 Task: Search one way flight ticket for 1 adult, 5 children, 2 infants in seat and 1 infant on lap in first from Fort Smith: Fort Smith Regional Airport to Gillette: Gillette Campbell County Airport on 5-1-2023. Choice of flights is JetBlue. Number of bags: 1 checked bag. Price is upto 55000. Outbound departure time preference is 13:30.
Action: Mouse moved to (190, 173)
Screenshot: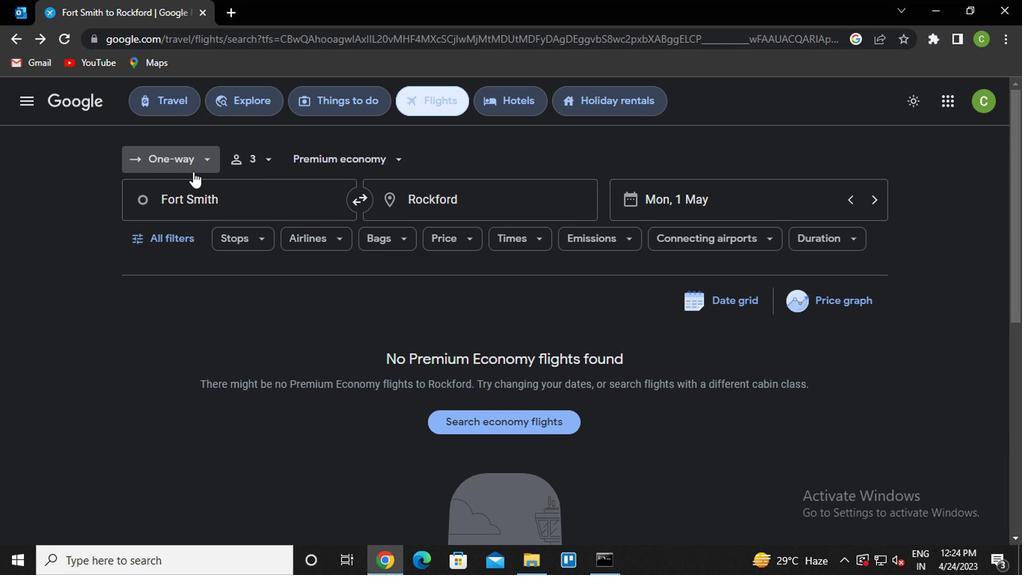 
Action: Mouse pressed left at (190, 173)
Screenshot: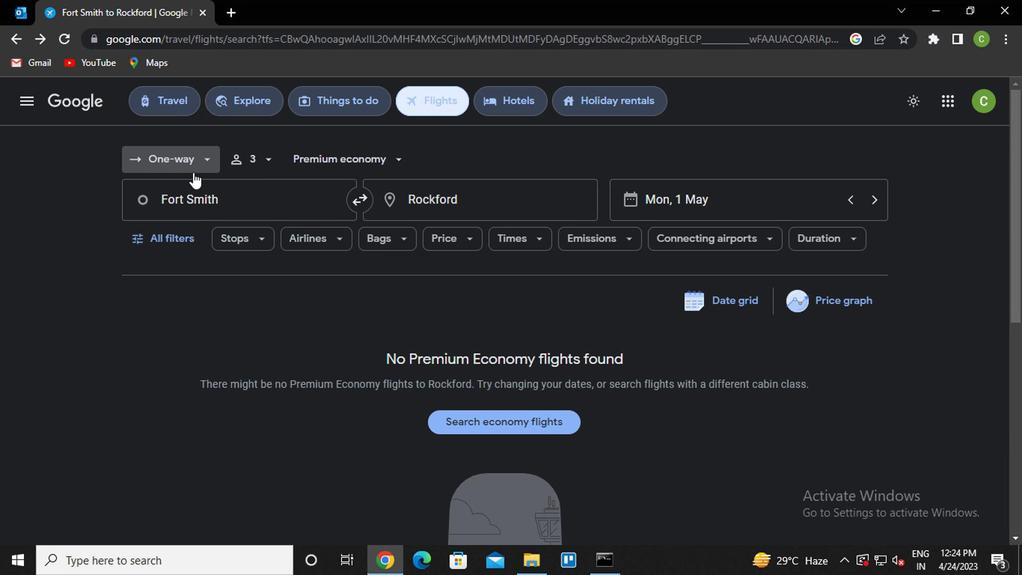 
Action: Mouse moved to (193, 214)
Screenshot: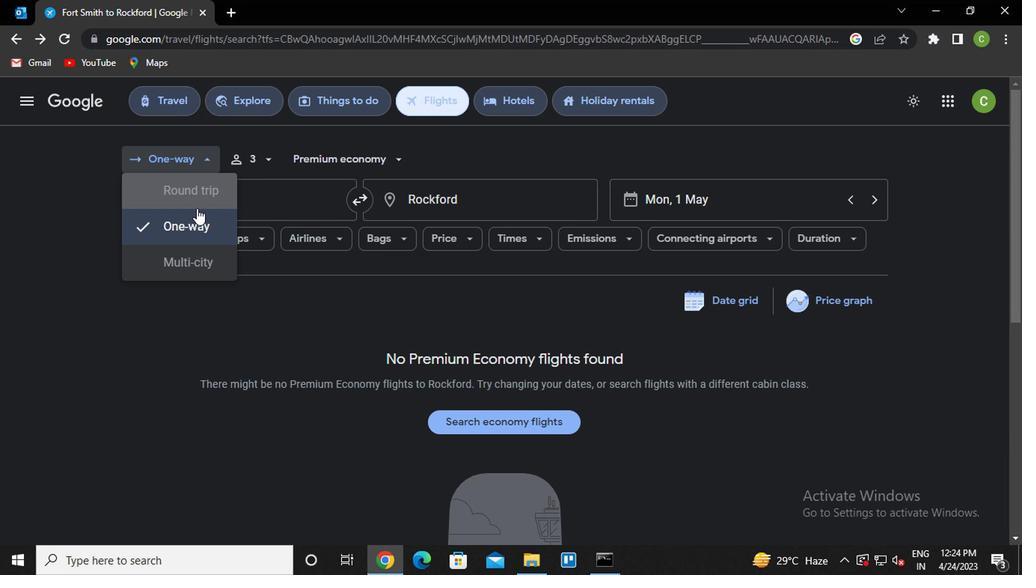 
Action: Mouse pressed left at (193, 214)
Screenshot: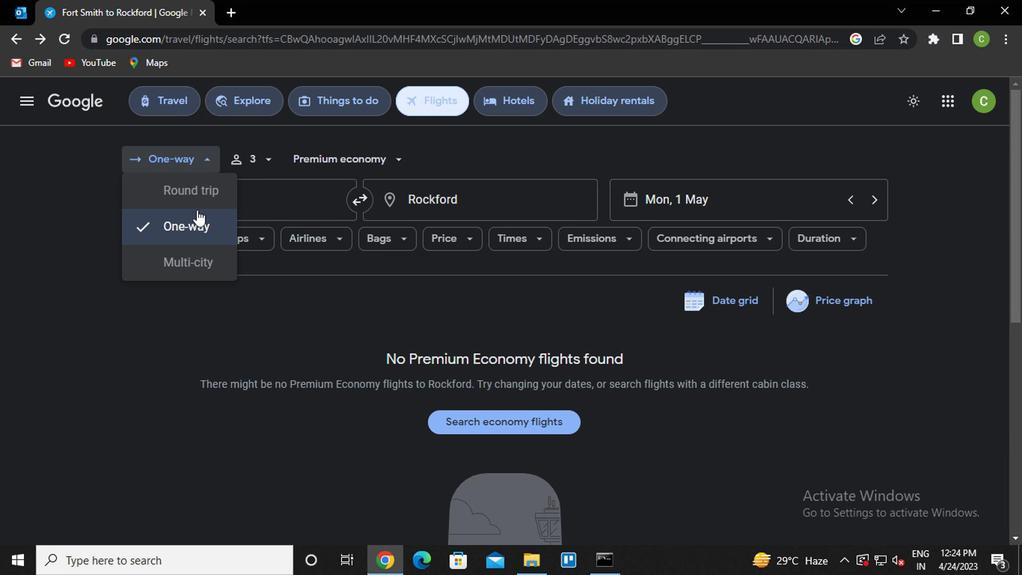 
Action: Mouse moved to (271, 159)
Screenshot: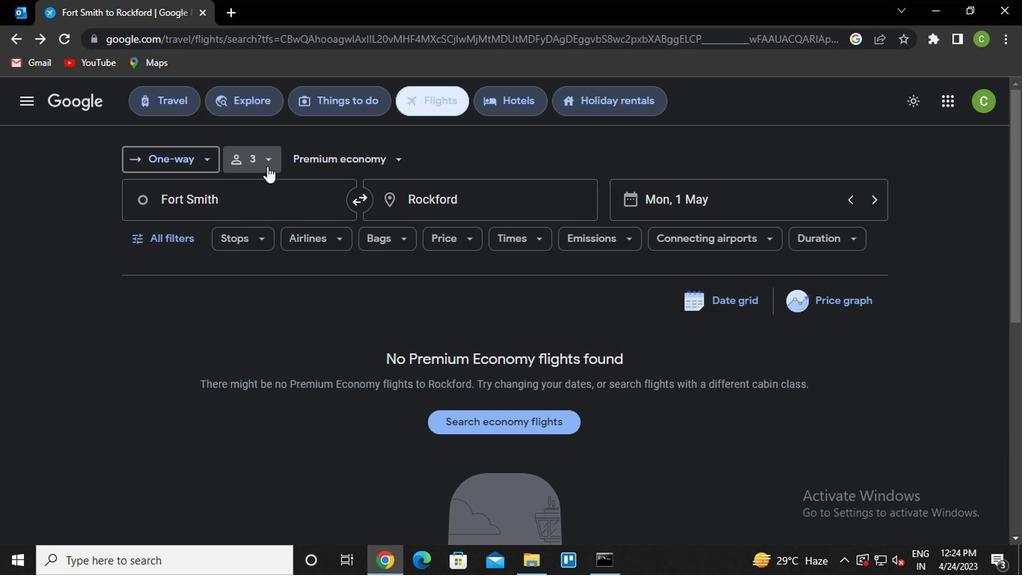 
Action: Mouse pressed left at (271, 159)
Screenshot: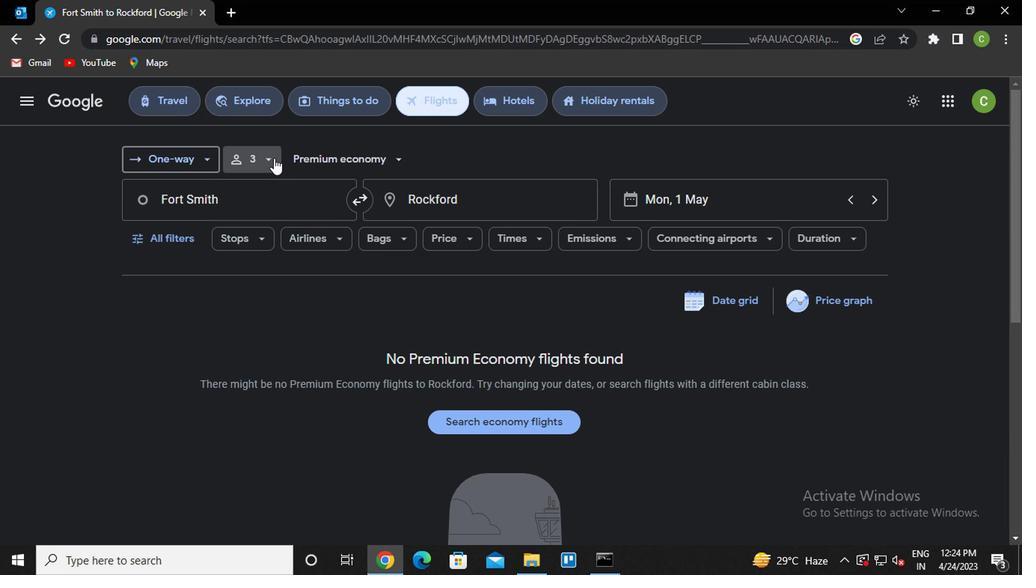 
Action: Mouse moved to (372, 238)
Screenshot: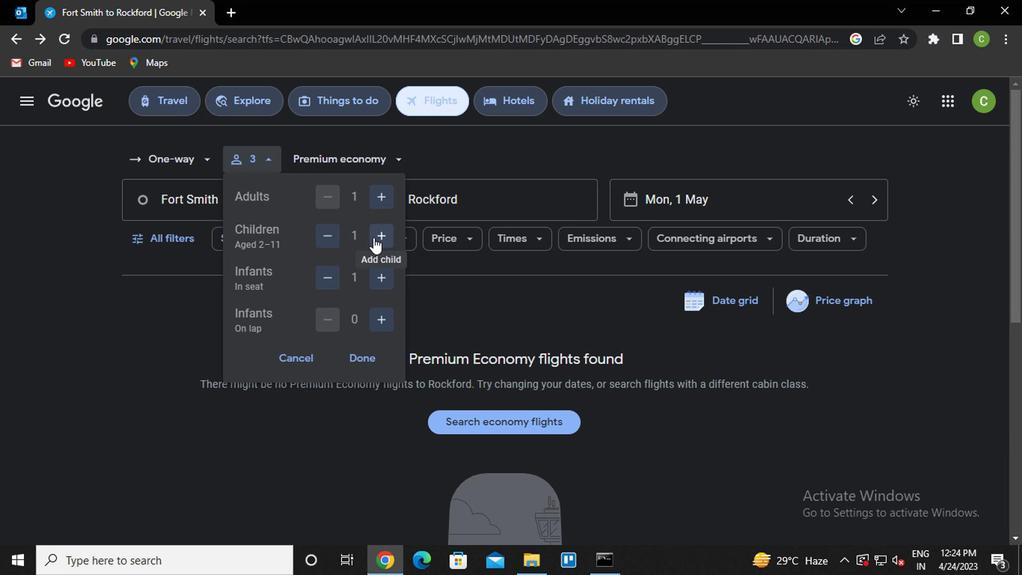 
Action: Mouse pressed left at (372, 238)
Screenshot: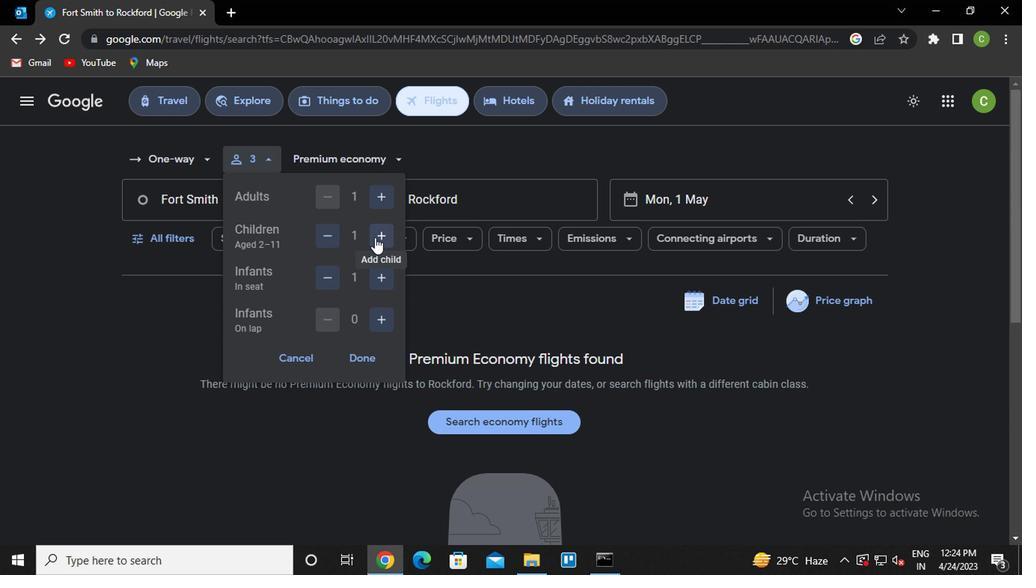 
Action: Mouse pressed left at (372, 238)
Screenshot: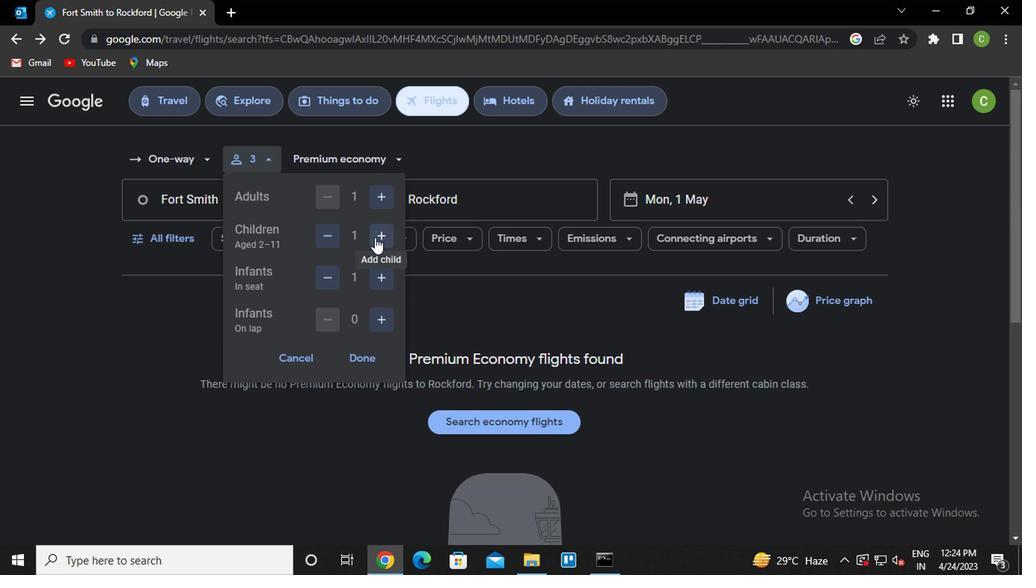 
Action: Mouse pressed left at (372, 238)
Screenshot: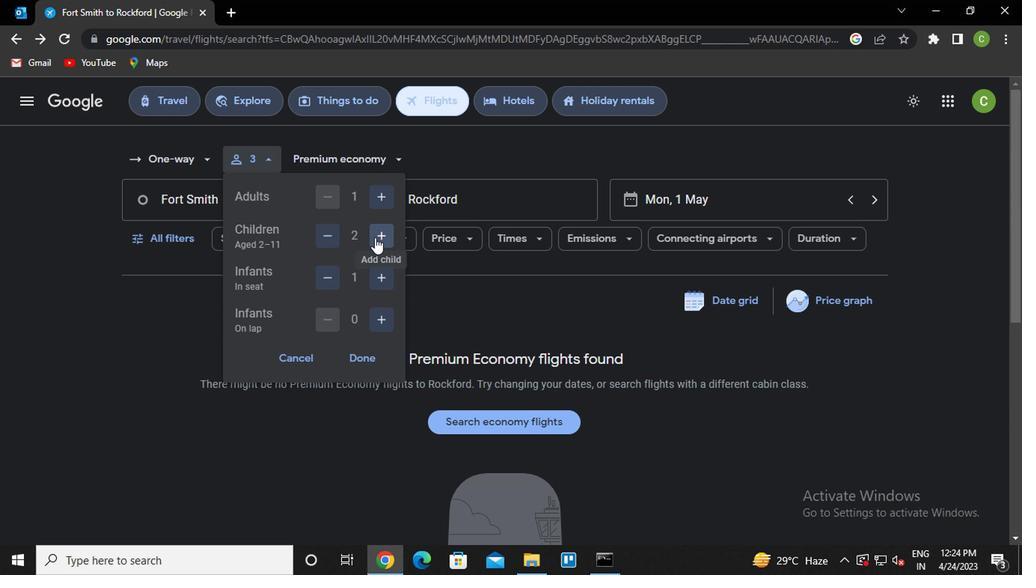 
Action: Mouse pressed left at (372, 238)
Screenshot: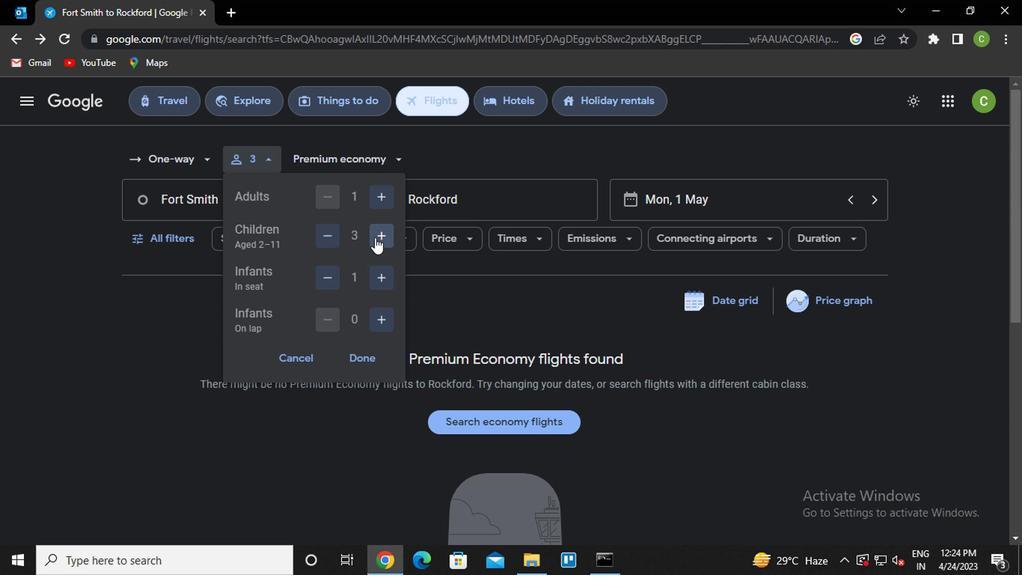 
Action: Mouse moved to (384, 275)
Screenshot: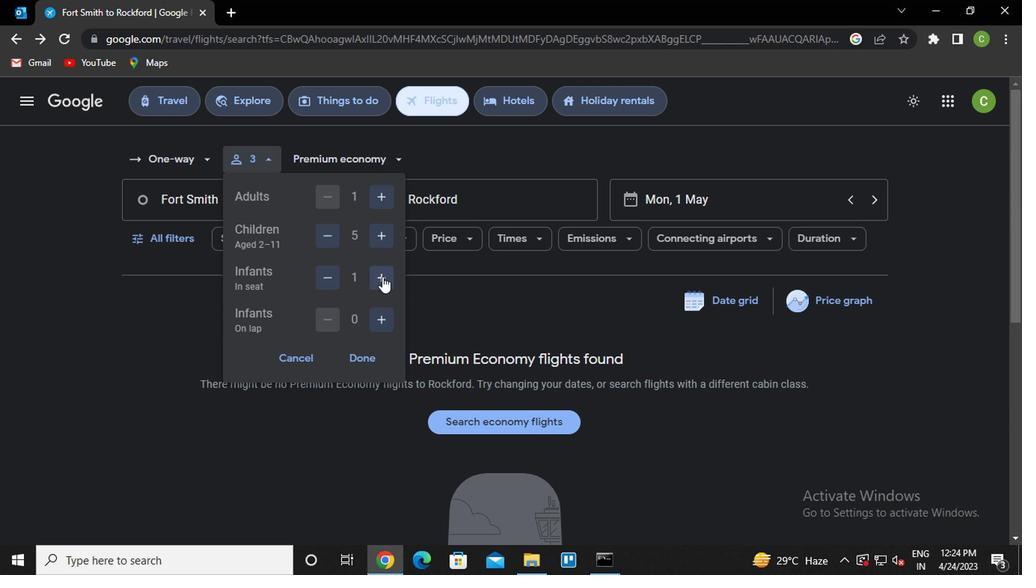 
Action: Mouse pressed left at (384, 275)
Screenshot: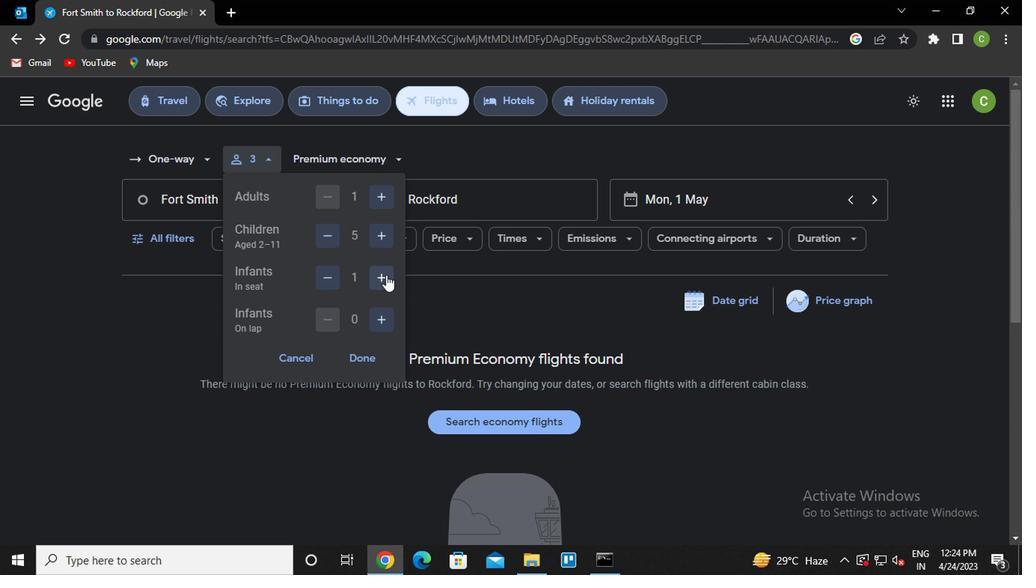 
Action: Mouse moved to (386, 328)
Screenshot: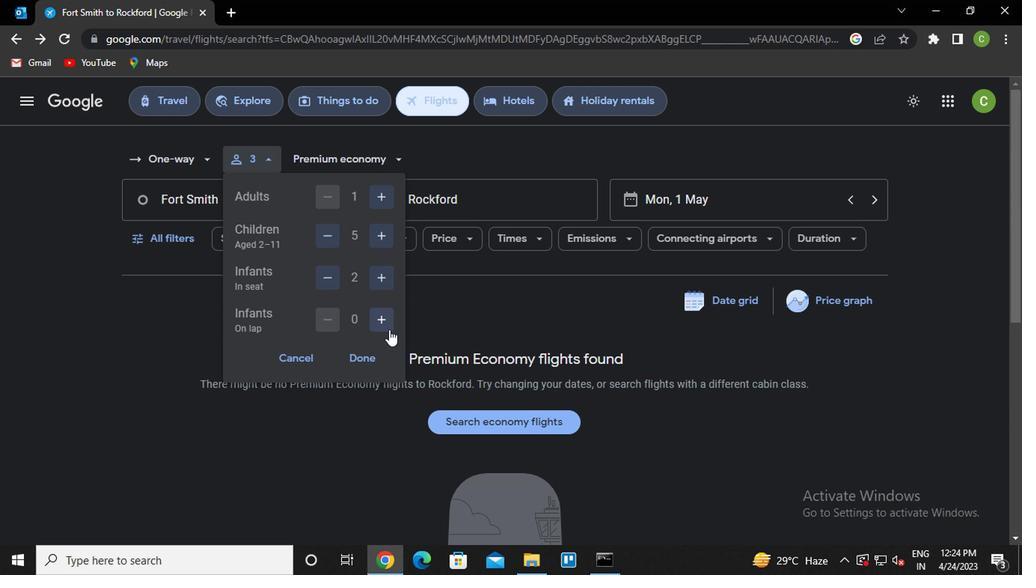 
Action: Mouse pressed left at (386, 328)
Screenshot: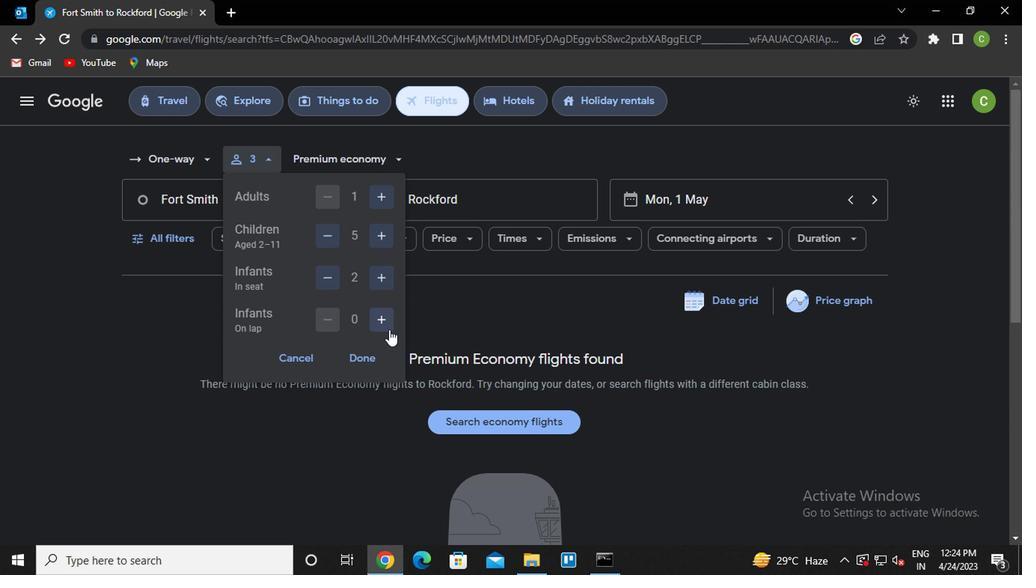 
Action: Mouse moved to (332, 323)
Screenshot: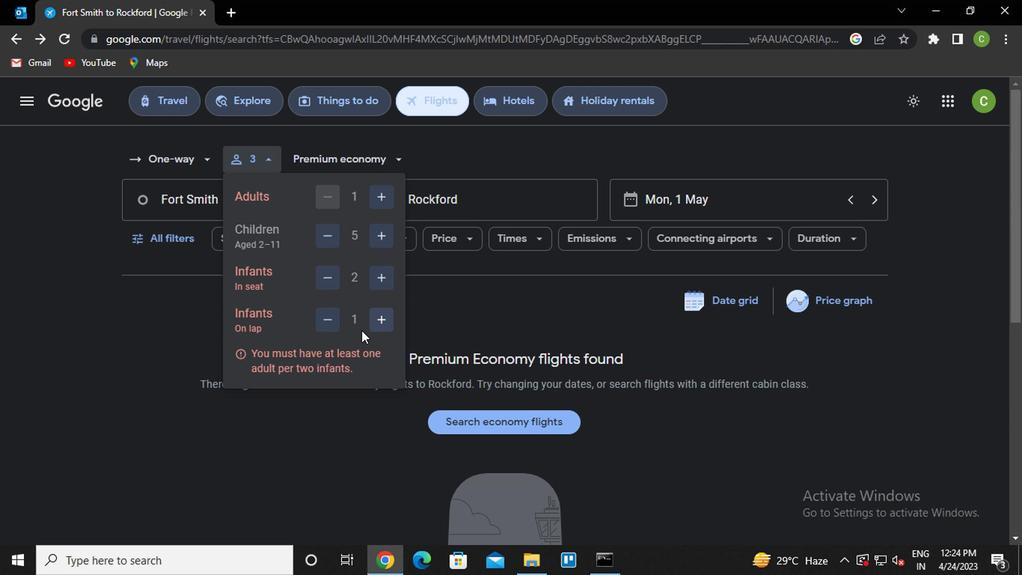 
Action: Mouse pressed left at (332, 323)
Screenshot: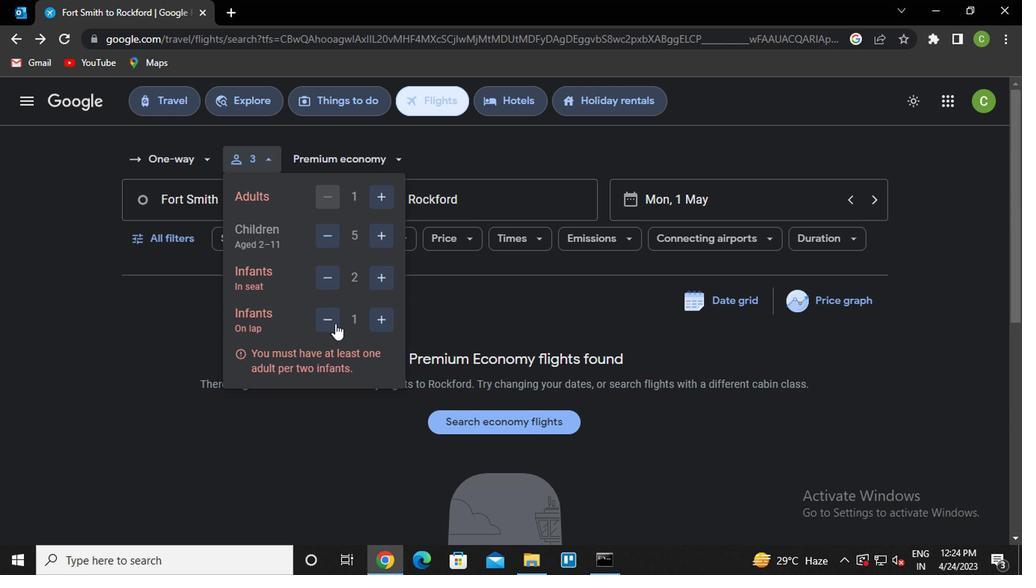 
Action: Mouse moved to (361, 363)
Screenshot: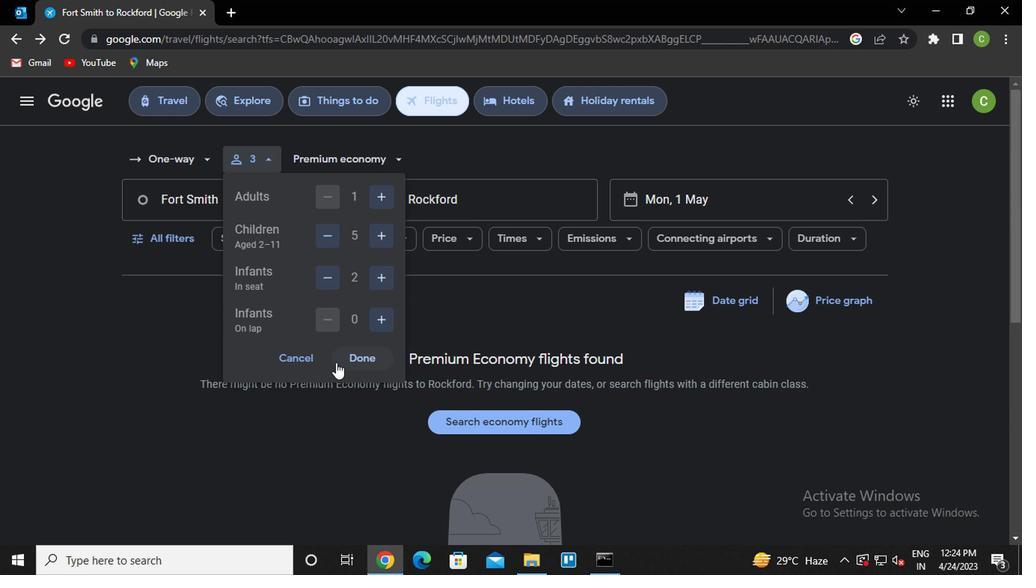 
Action: Mouse pressed left at (361, 363)
Screenshot: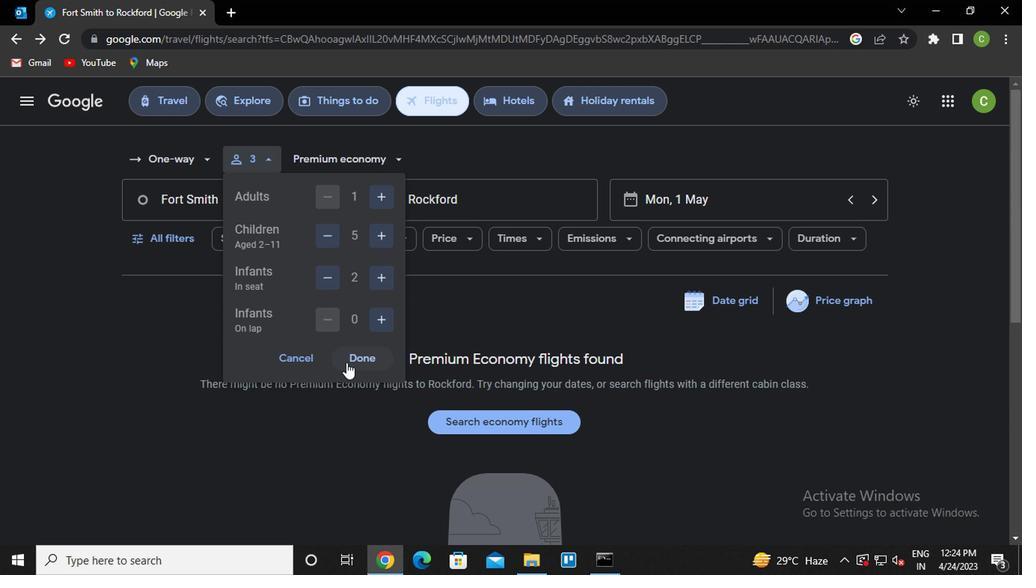 
Action: Mouse moved to (245, 206)
Screenshot: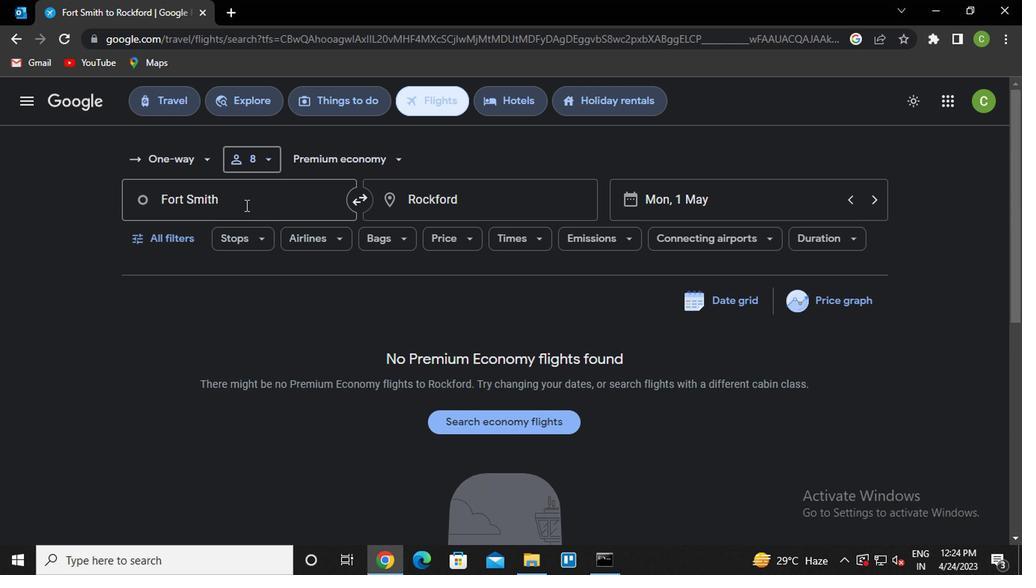
Action: Mouse pressed left at (245, 206)
Screenshot: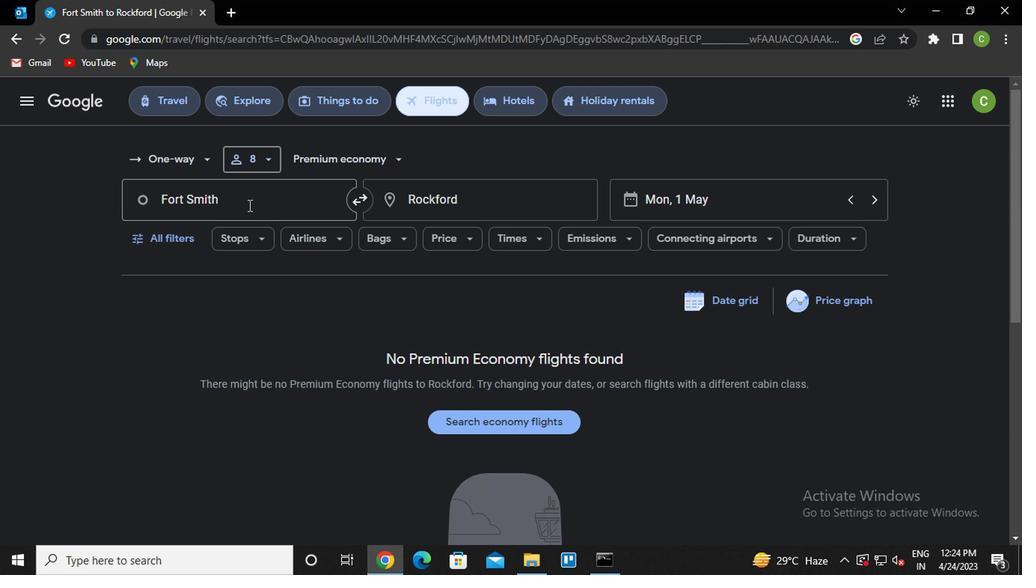 
Action: Mouse moved to (259, 242)
Screenshot: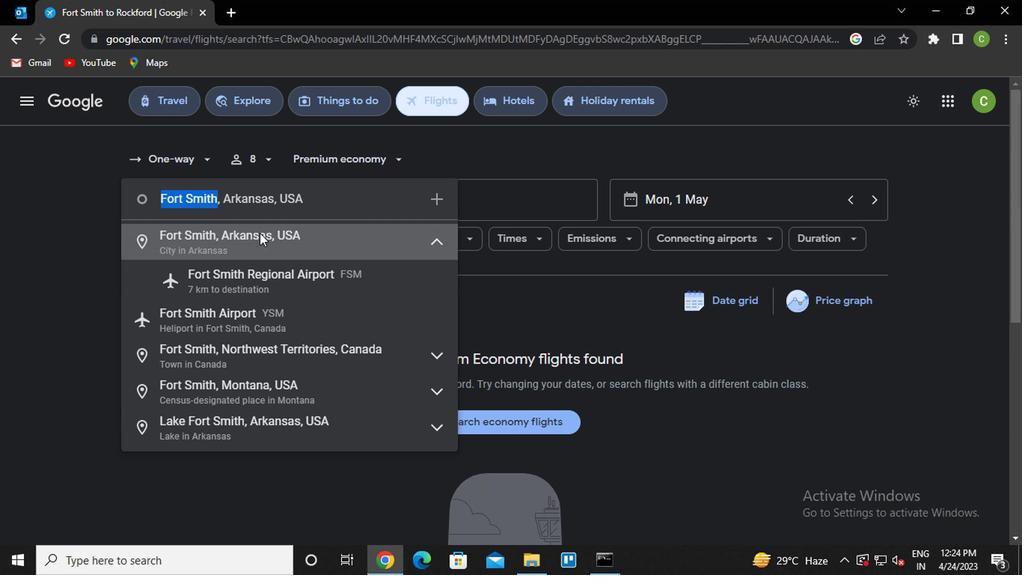 
Action: Mouse pressed left at (259, 242)
Screenshot: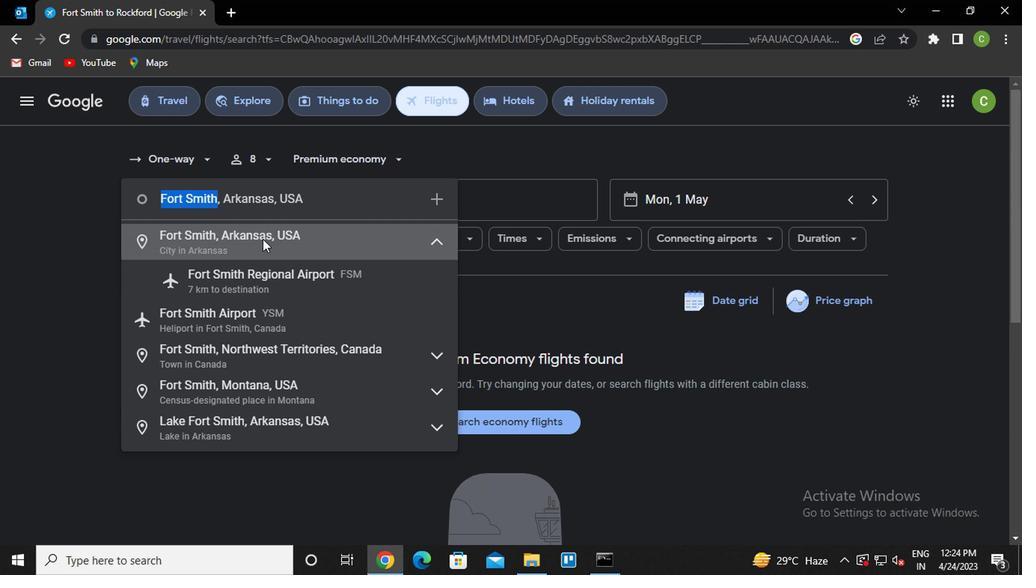 
Action: Mouse moved to (486, 202)
Screenshot: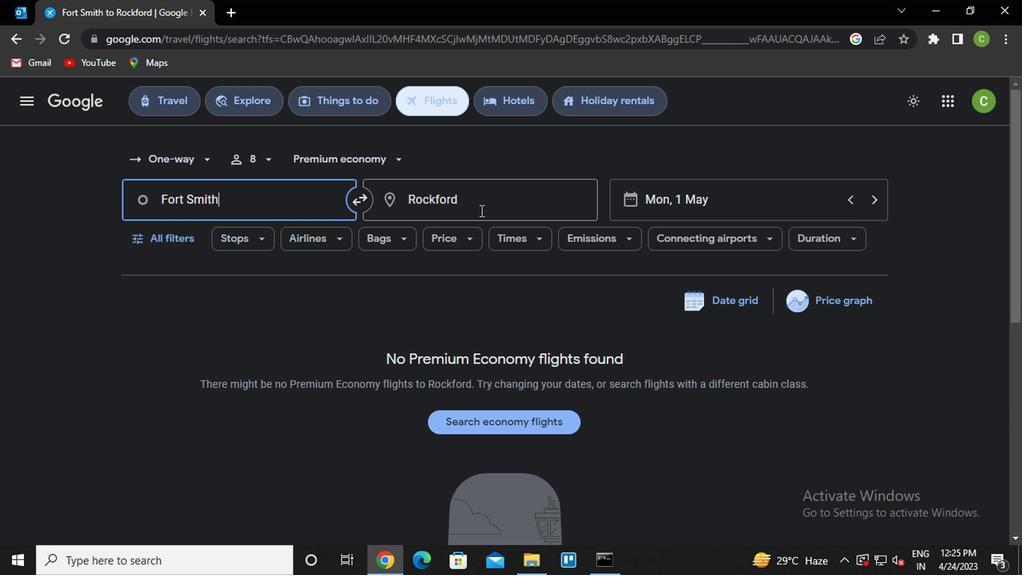 
Action: Mouse pressed left at (486, 202)
Screenshot: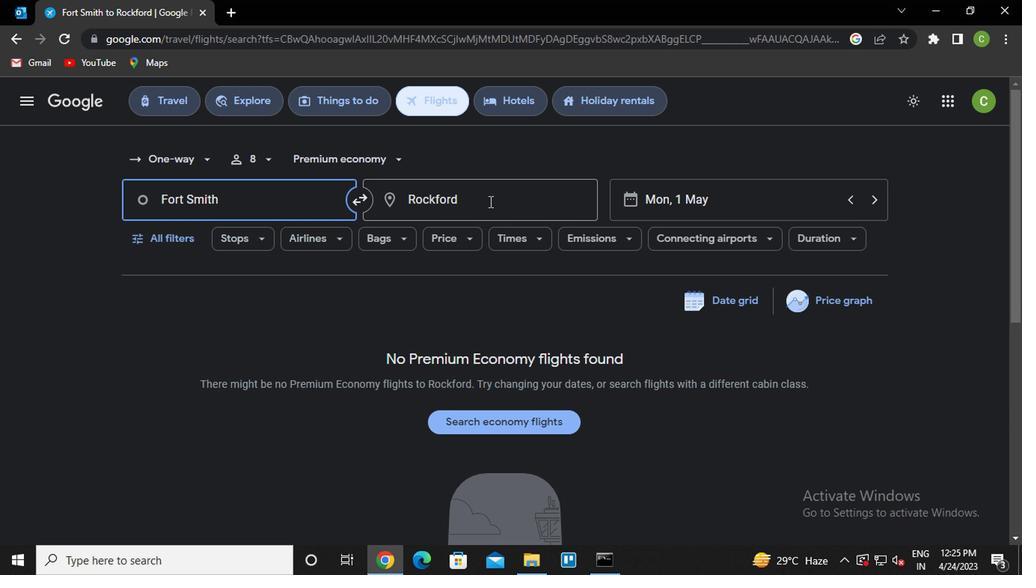 
Action: Key pressed g<Key.caps_lock>illette<Key.down><Key.enter>
Screenshot: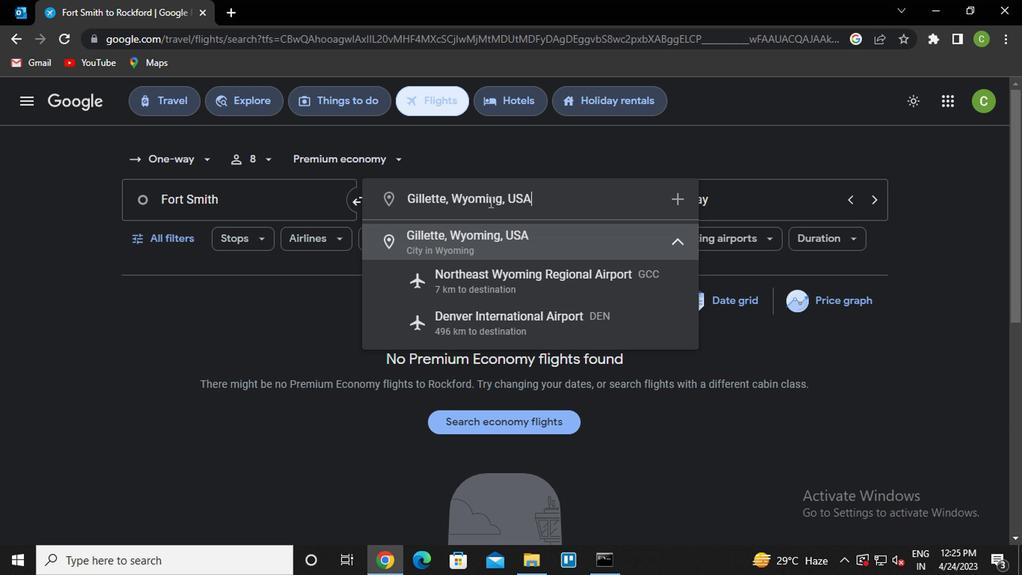 
Action: Mouse moved to (723, 195)
Screenshot: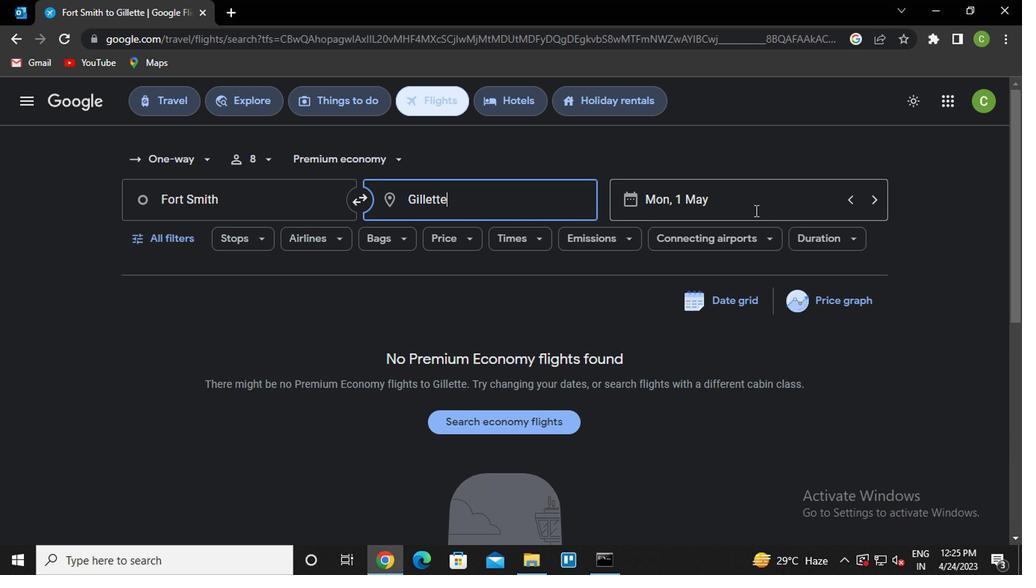 
Action: Mouse pressed left at (723, 195)
Screenshot: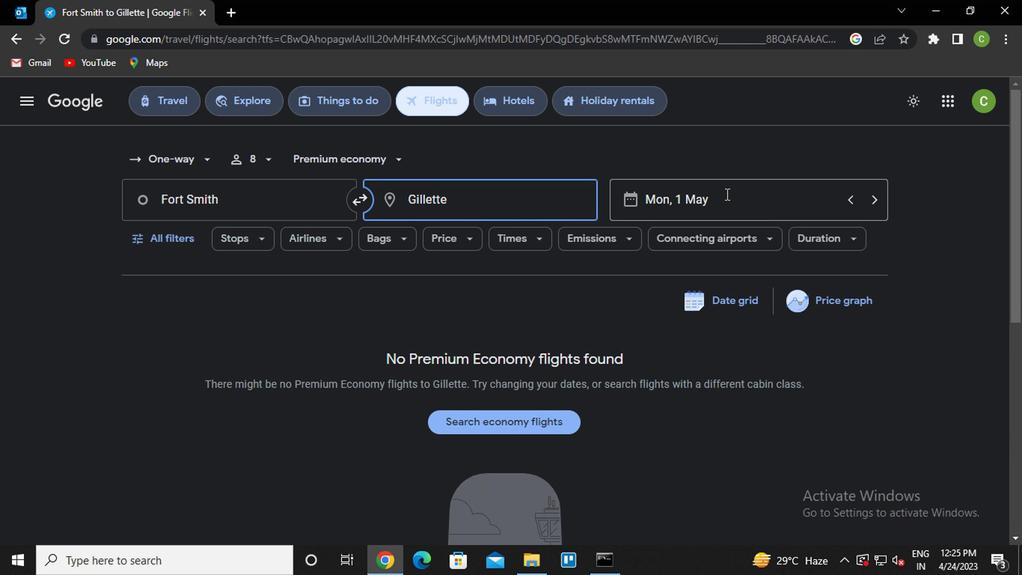 
Action: Mouse moved to (679, 259)
Screenshot: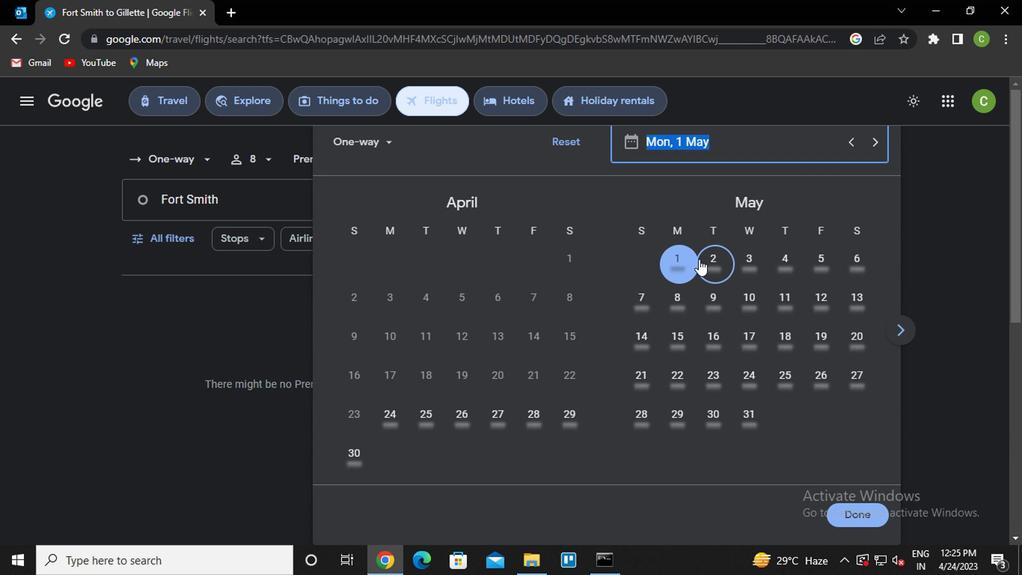 
Action: Mouse pressed left at (679, 259)
Screenshot: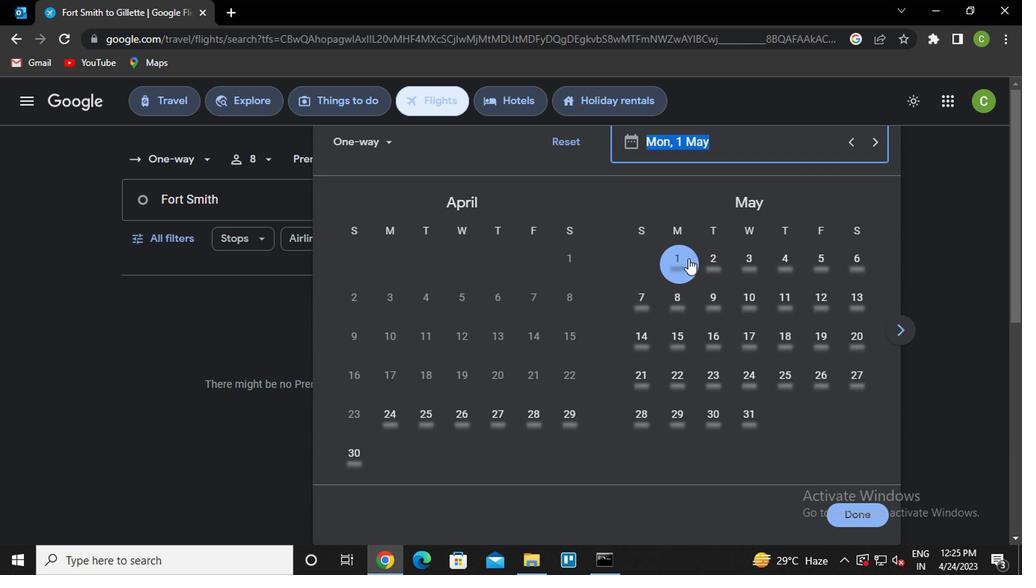 
Action: Mouse moved to (859, 516)
Screenshot: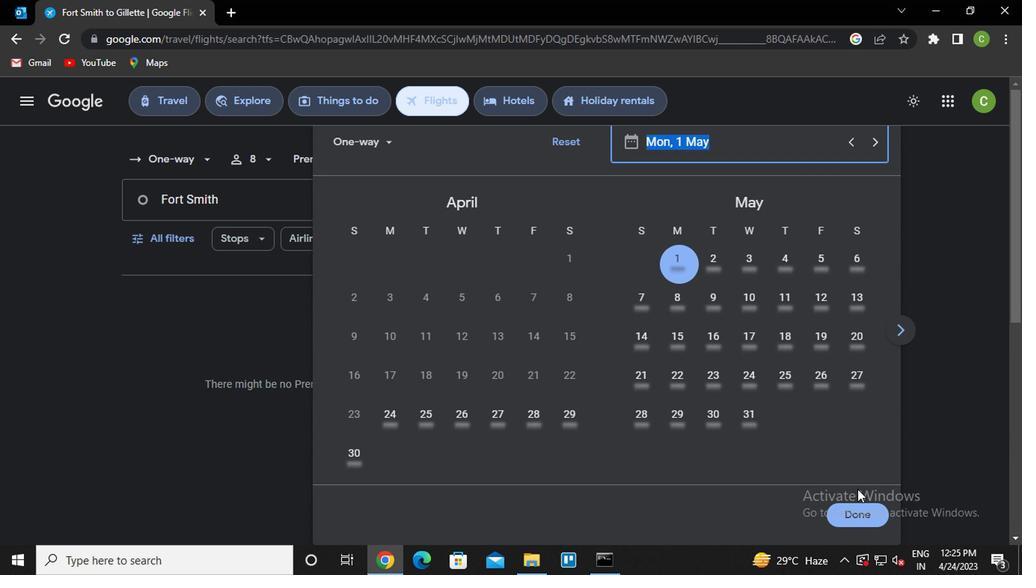 
Action: Mouse pressed left at (859, 516)
Screenshot: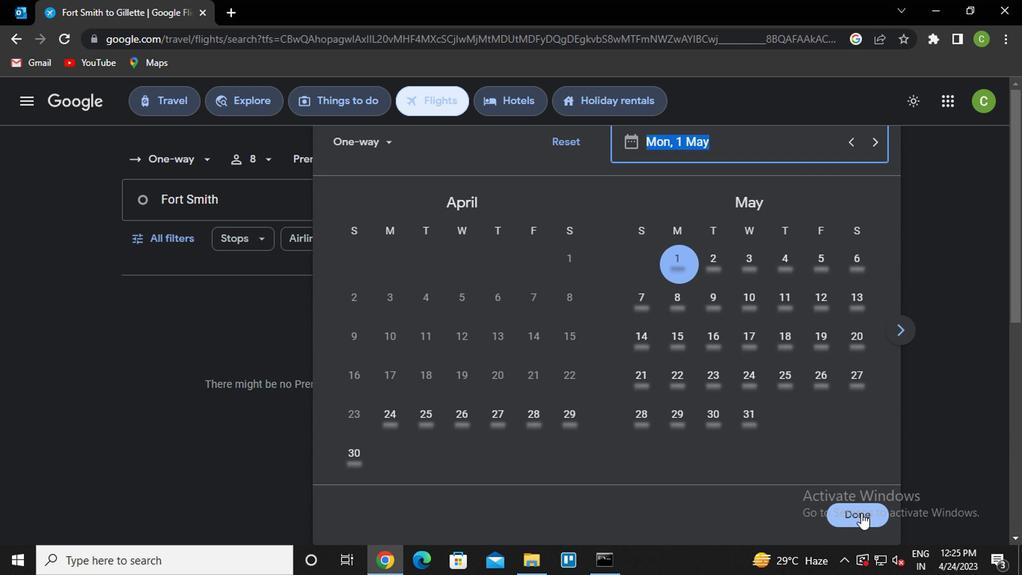 
Action: Mouse moved to (159, 240)
Screenshot: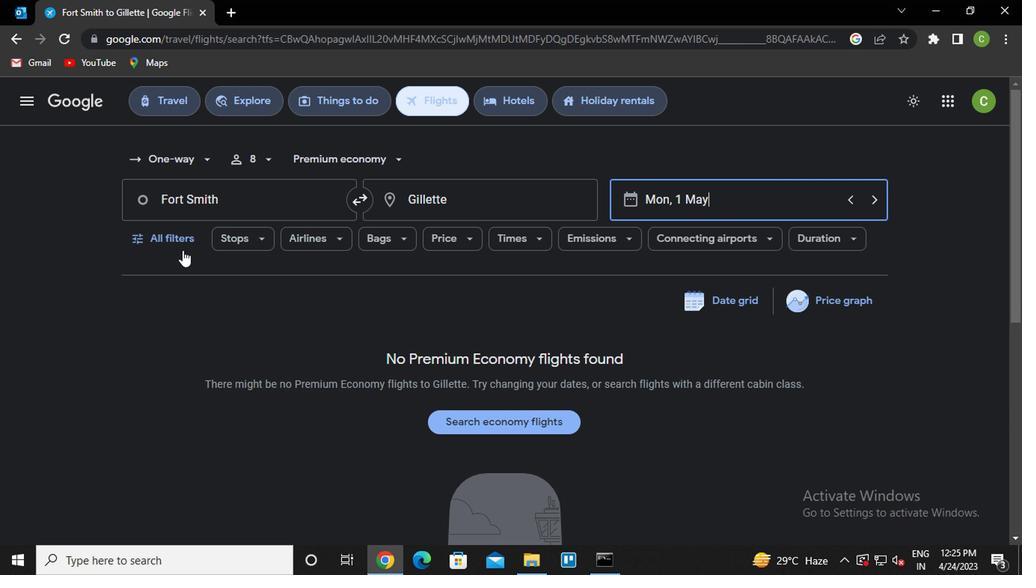 
Action: Mouse pressed left at (159, 240)
Screenshot: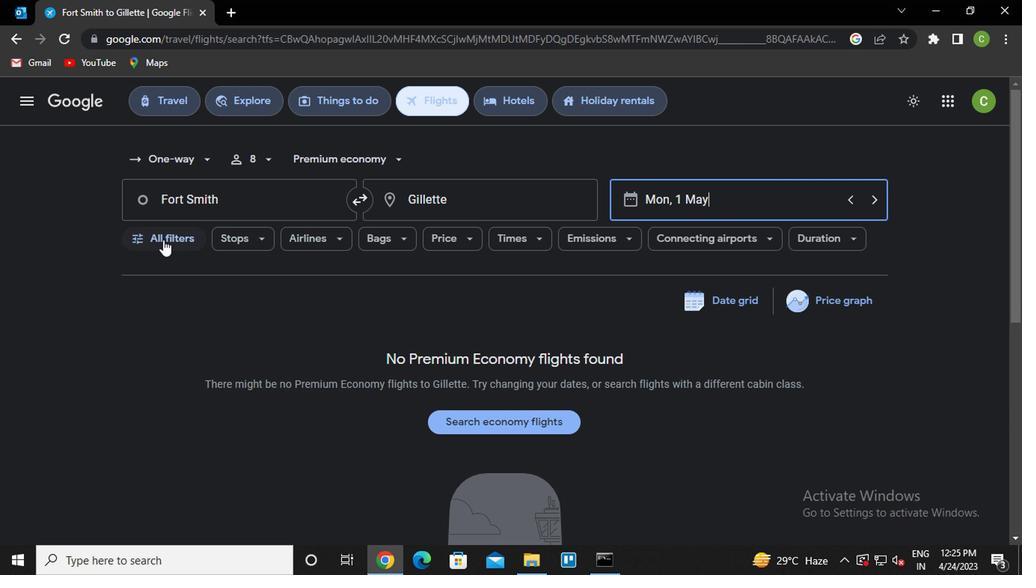 
Action: Mouse moved to (255, 386)
Screenshot: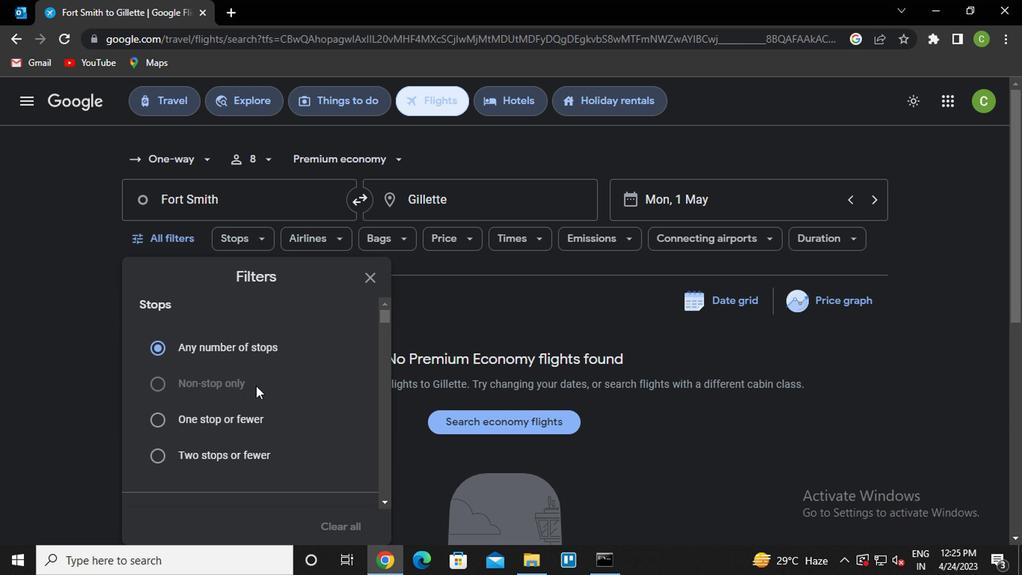 
Action: Mouse scrolled (255, 385) with delta (0, -1)
Screenshot: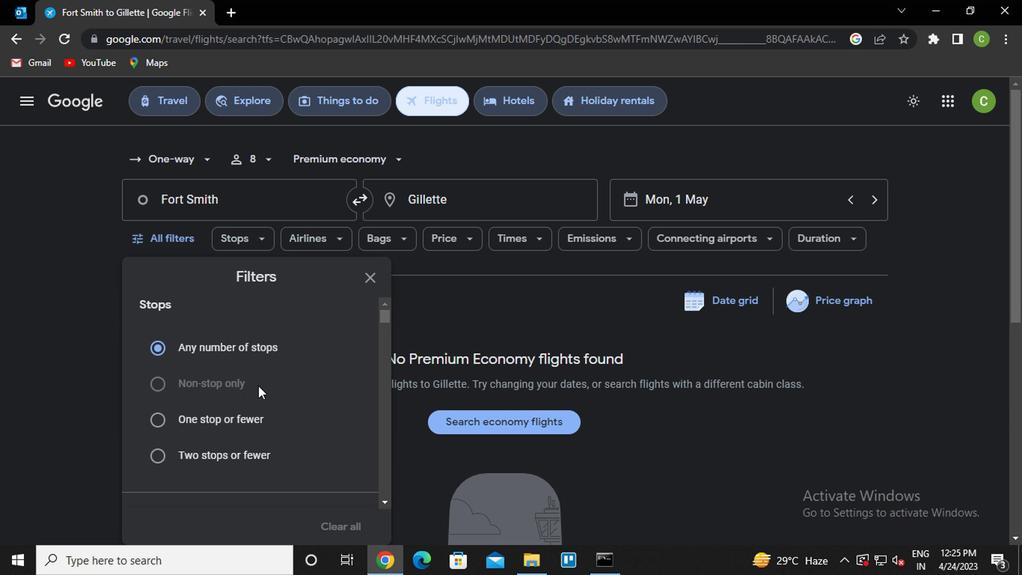 
Action: Mouse scrolled (255, 385) with delta (0, -1)
Screenshot: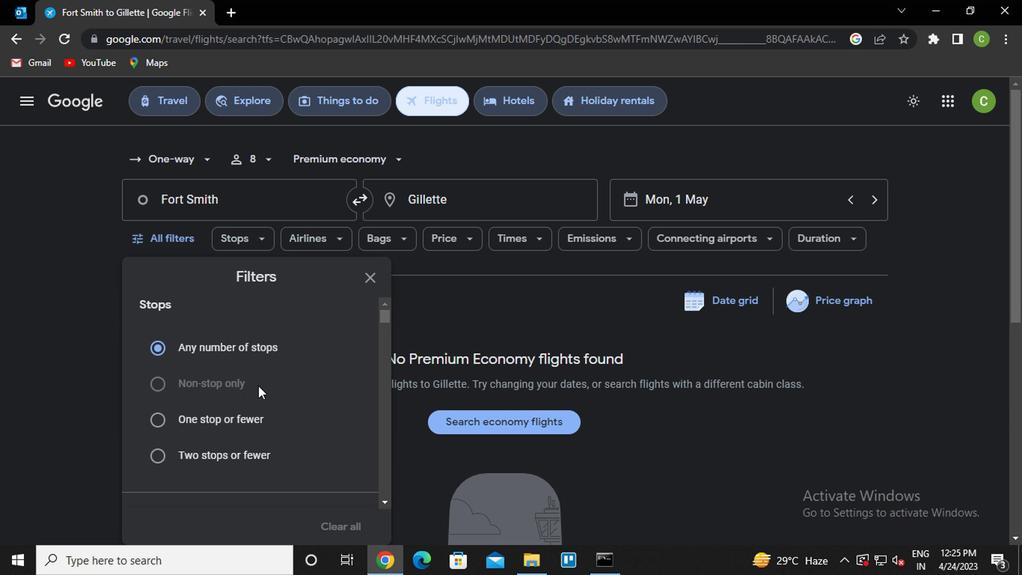 
Action: Mouse scrolled (255, 385) with delta (0, -1)
Screenshot: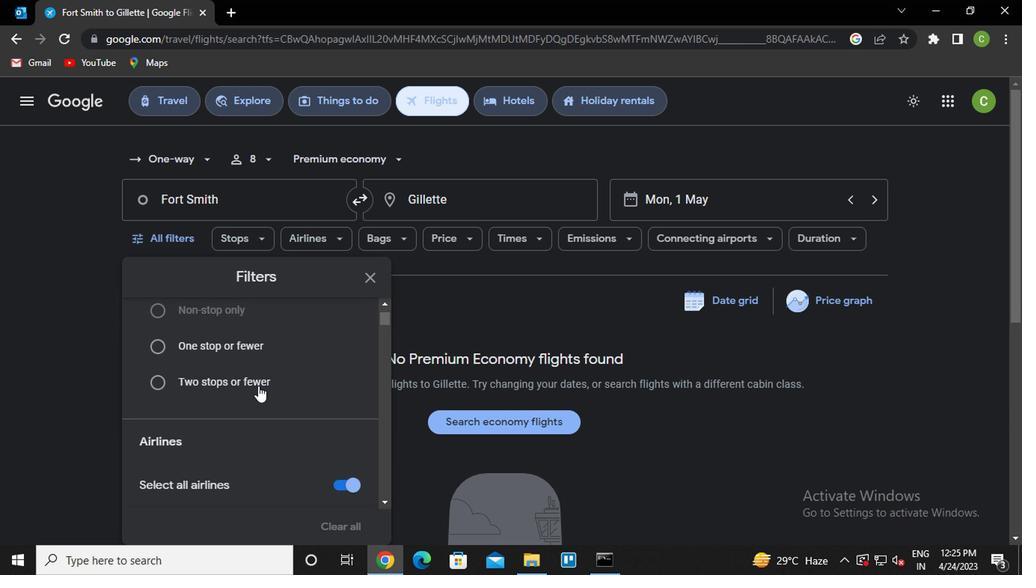 
Action: Mouse moved to (256, 386)
Screenshot: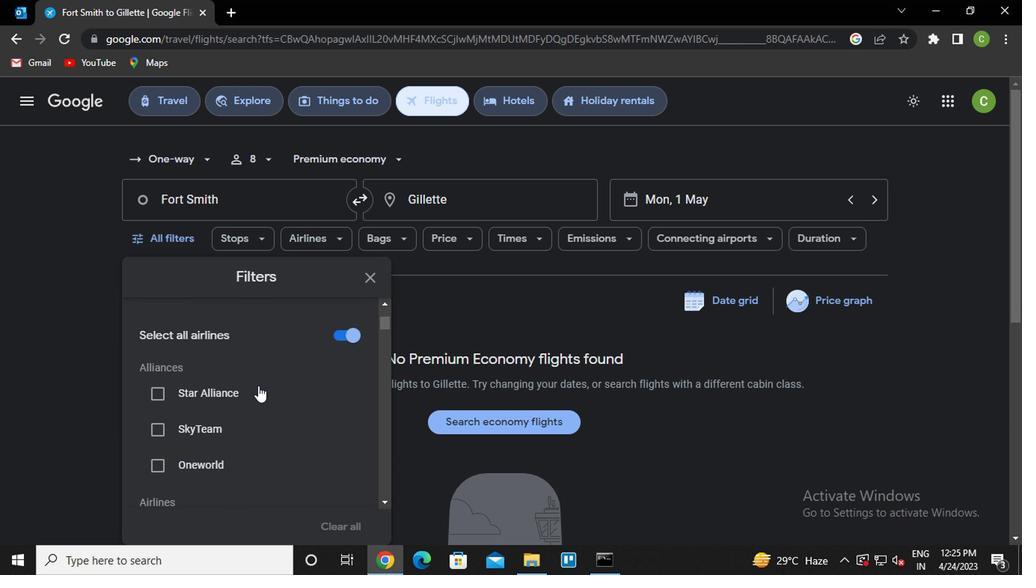 
Action: Mouse scrolled (256, 385) with delta (0, -1)
Screenshot: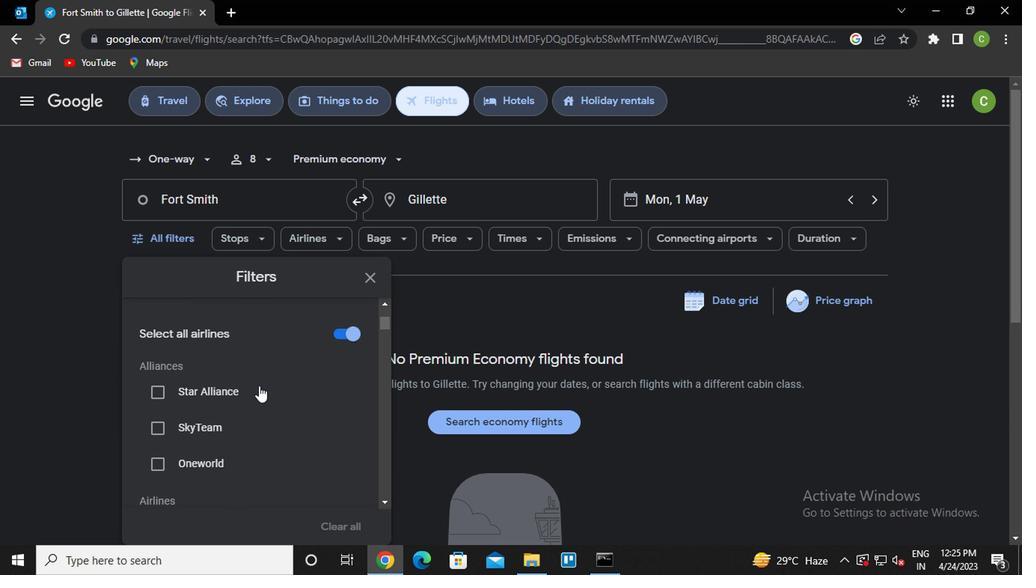 
Action: Mouse scrolled (256, 385) with delta (0, -1)
Screenshot: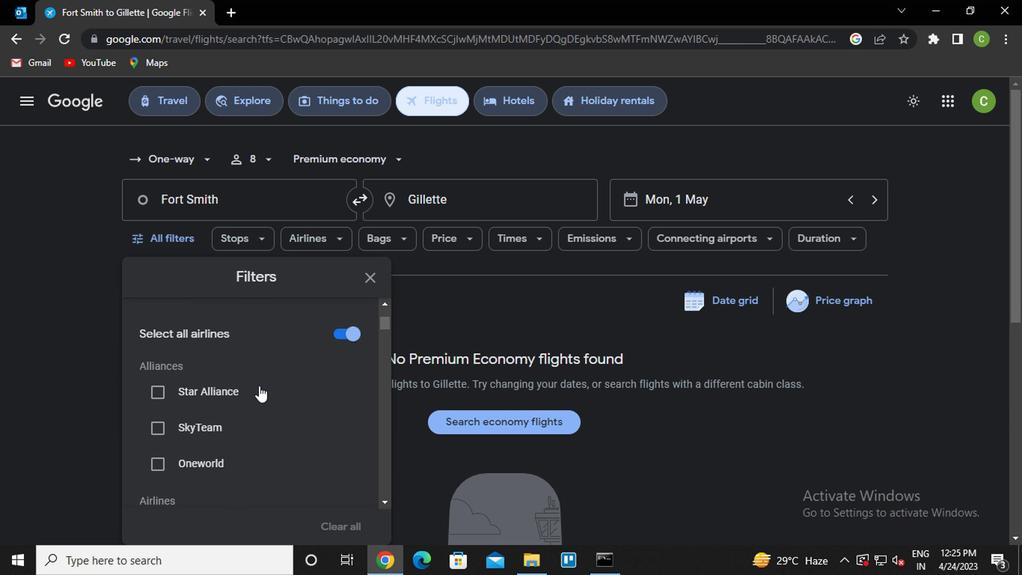 
Action: Mouse scrolled (256, 385) with delta (0, -1)
Screenshot: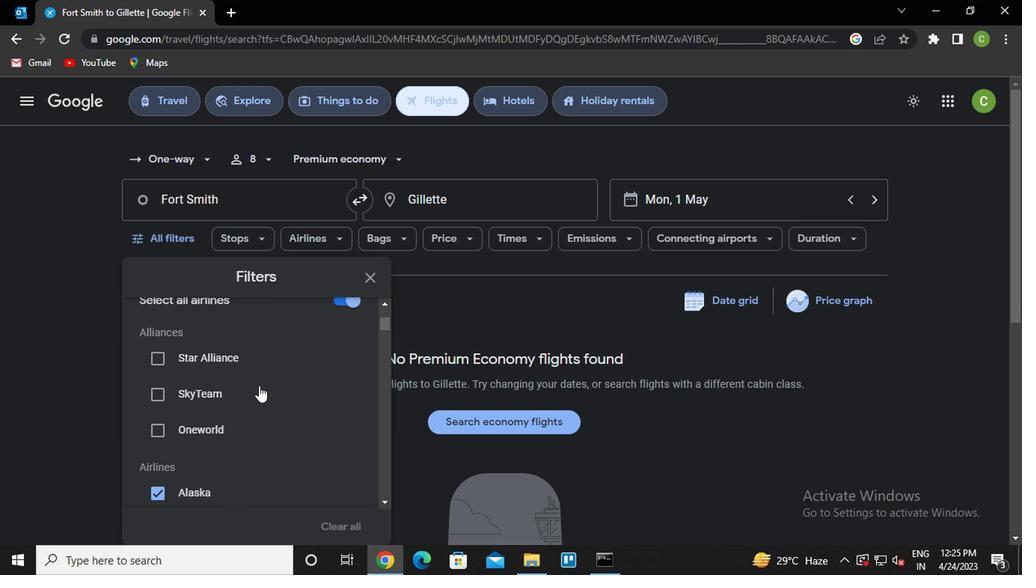 
Action: Mouse scrolled (256, 385) with delta (0, -1)
Screenshot: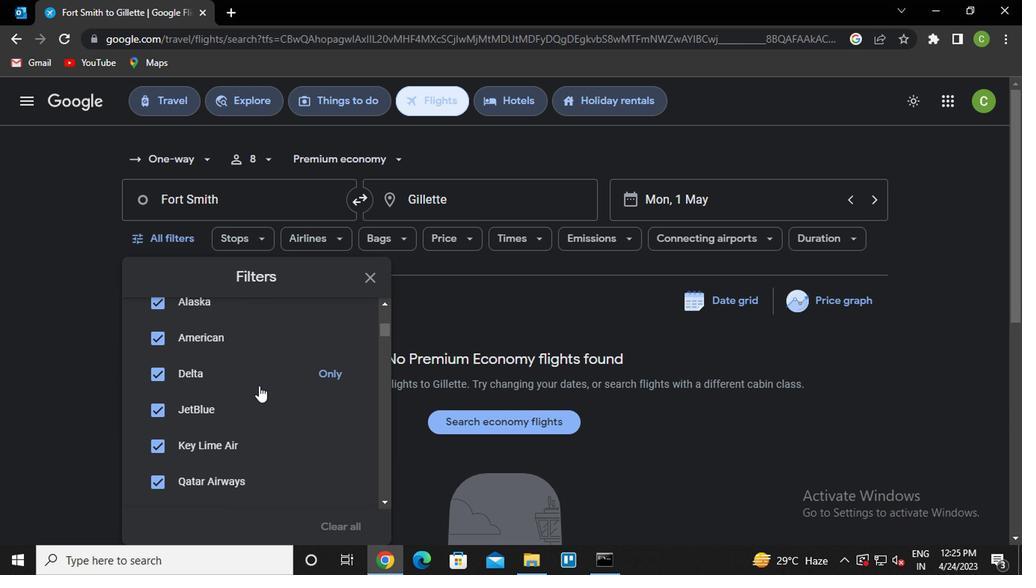
Action: Mouse moved to (328, 334)
Screenshot: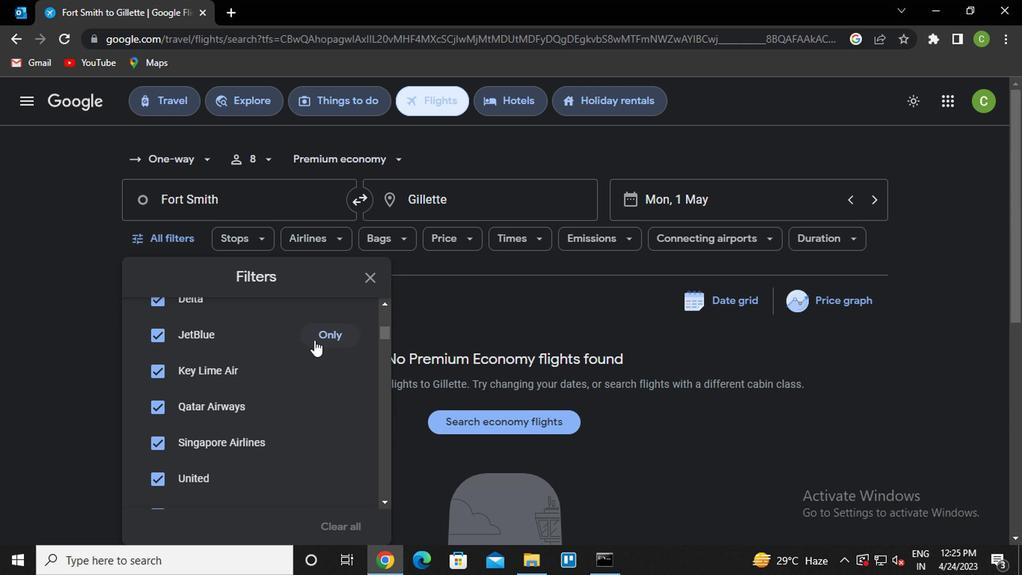 
Action: Mouse pressed left at (328, 334)
Screenshot: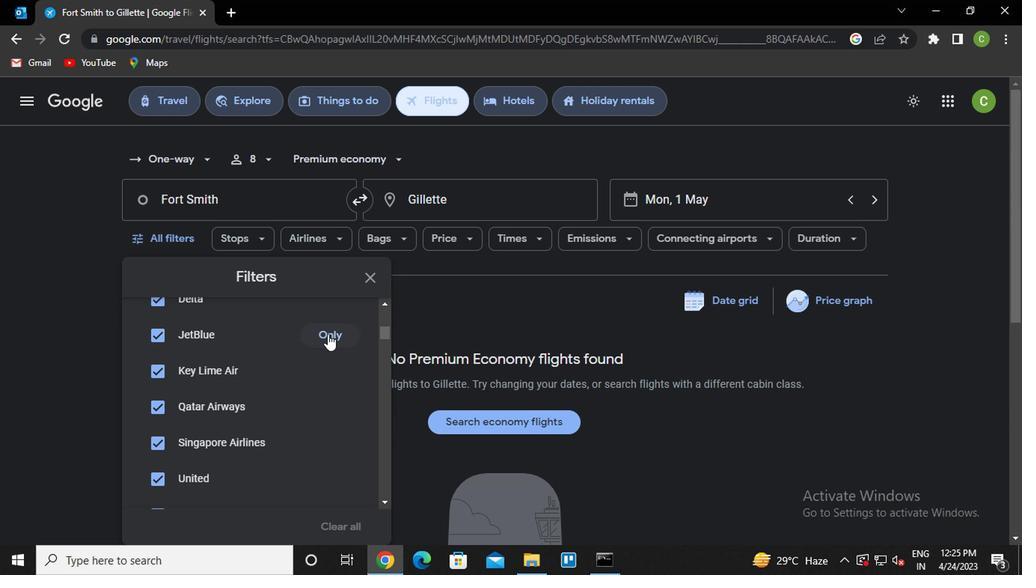 
Action: Mouse moved to (298, 374)
Screenshot: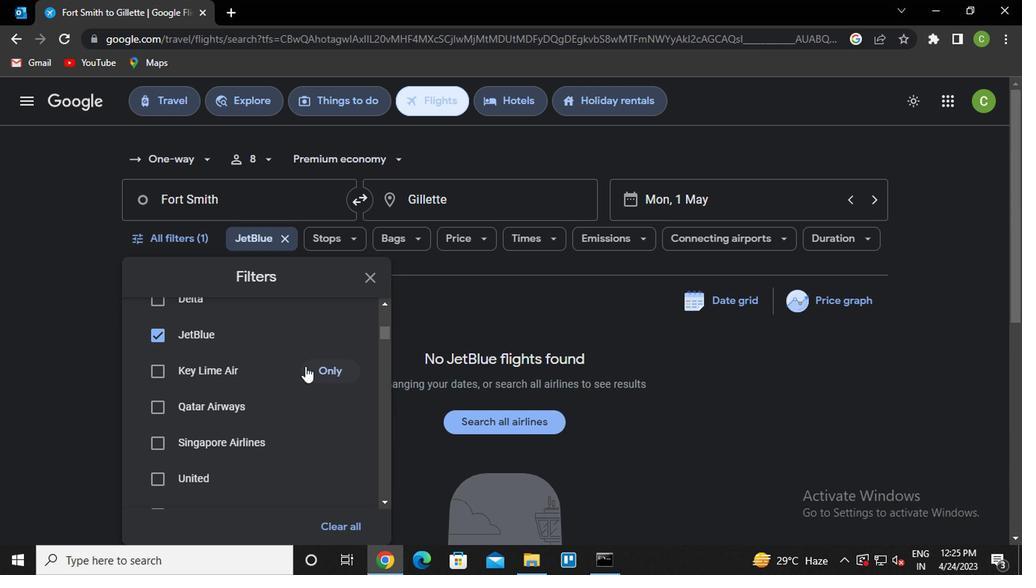 
Action: Mouse scrolled (298, 373) with delta (0, 0)
Screenshot: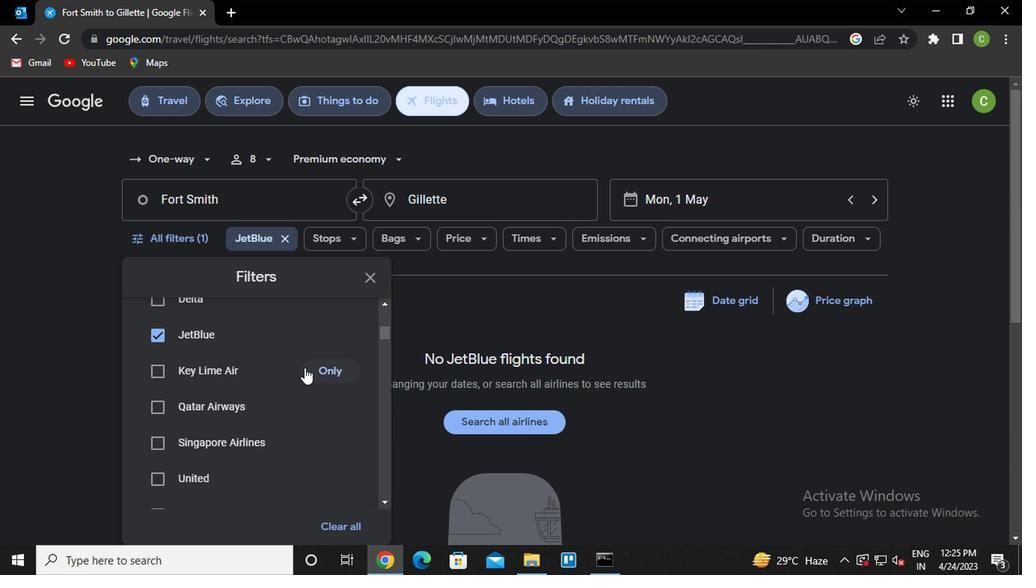 
Action: Mouse moved to (297, 376)
Screenshot: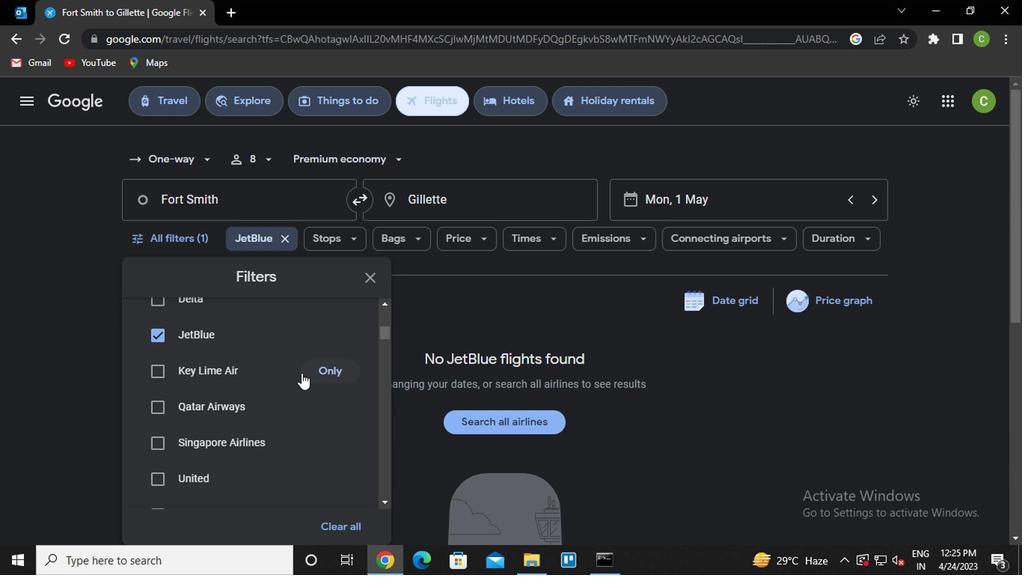 
Action: Mouse scrolled (297, 375) with delta (0, 0)
Screenshot: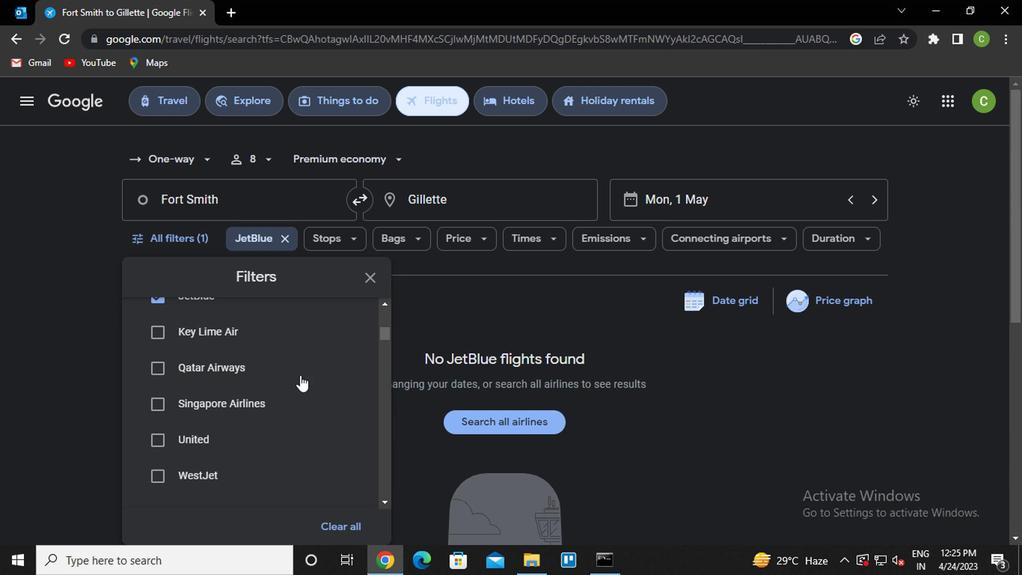 
Action: Mouse scrolled (297, 375) with delta (0, 0)
Screenshot: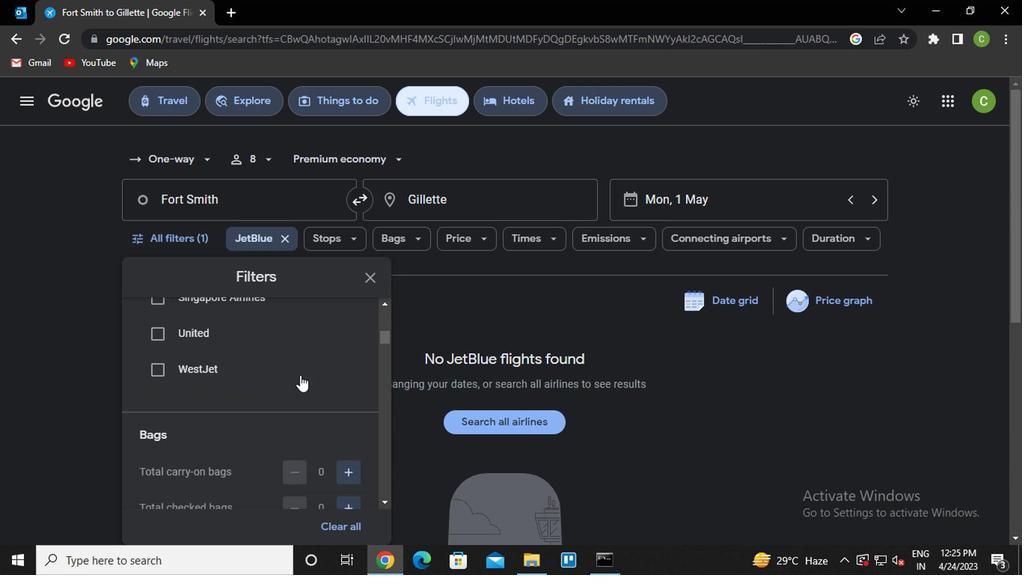 
Action: Mouse scrolled (297, 375) with delta (0, 0)
Screenshot: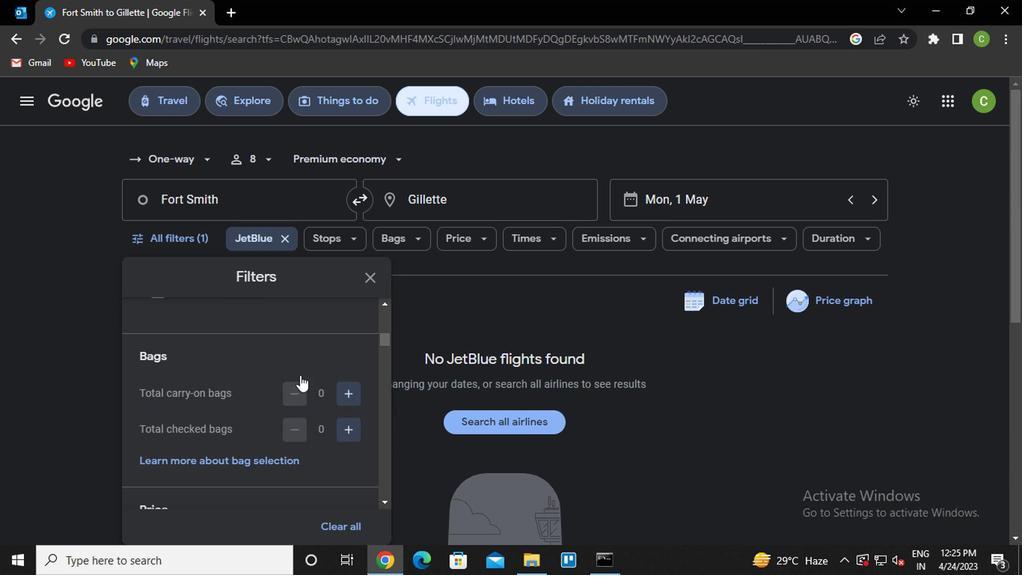 
Action: Mouse moved to (352, 364)
Screenshot: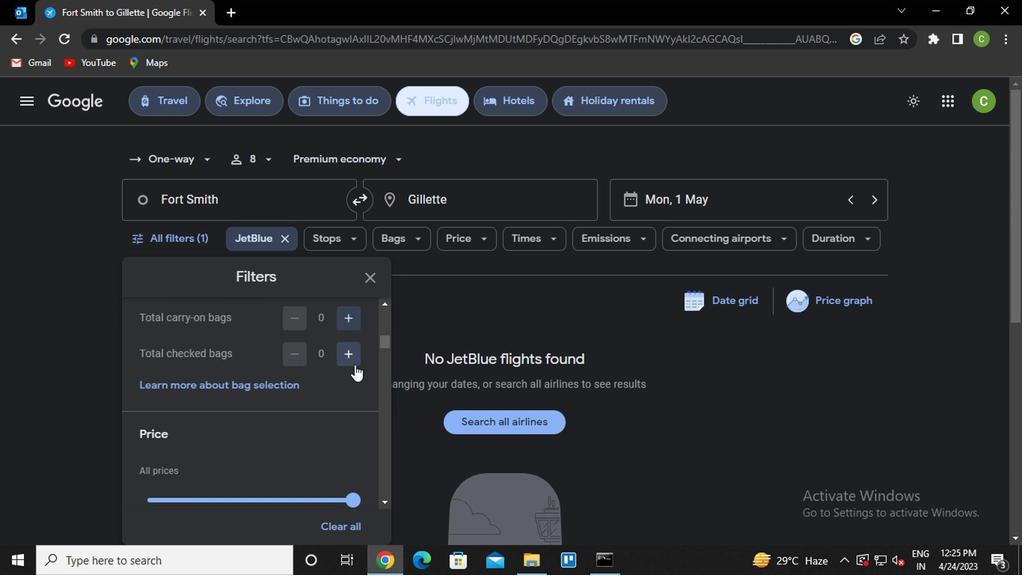 
Action: Mouse pressed left at (352, 364)
Screenshot: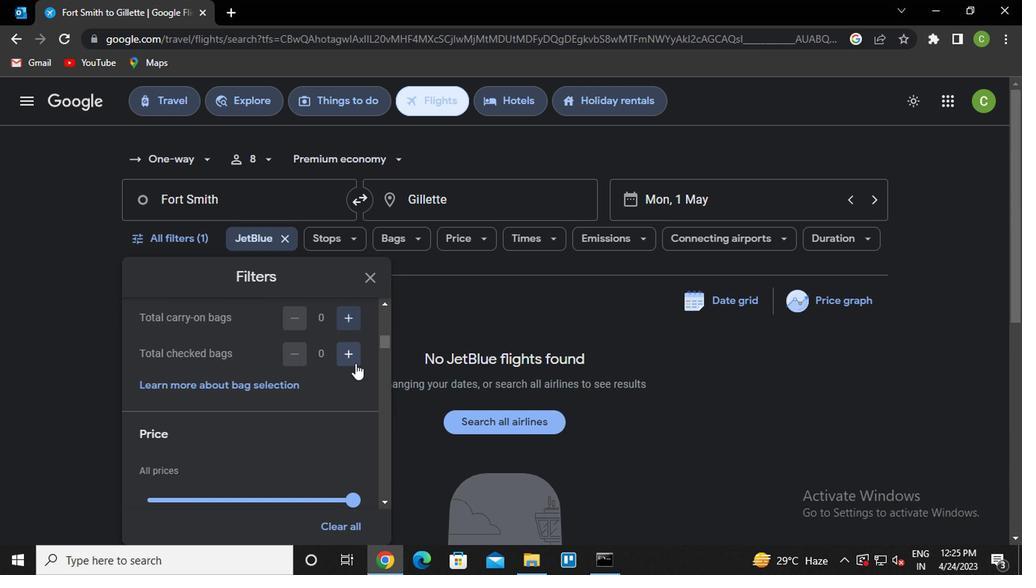 
Action: Mouse moved to (348, 500)
Screenshot: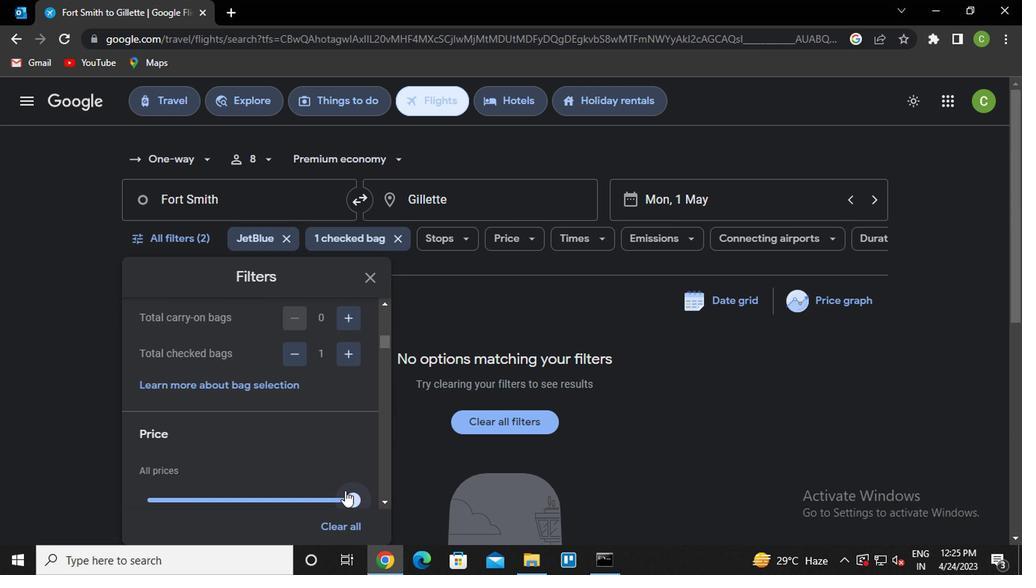 
Action: Mouse pressed left at (348, 500)
Screenshot: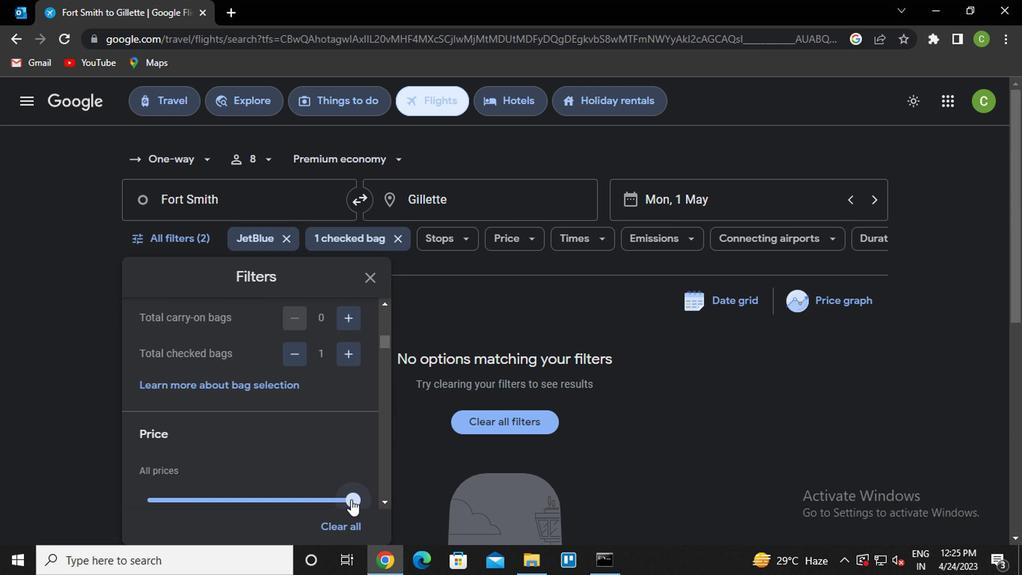 
Action: Mouse moved to (331, 429)
Screenshot: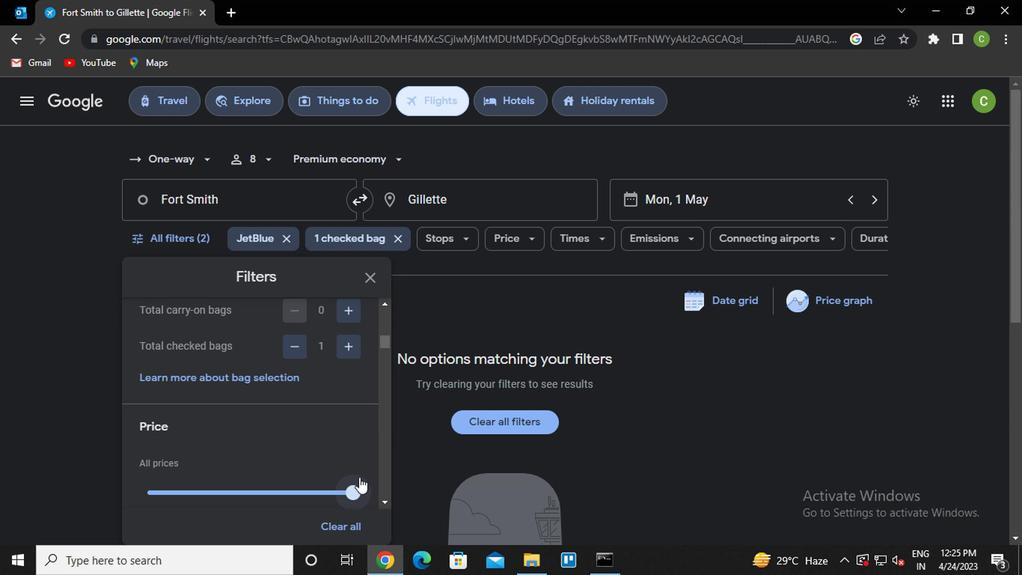
Action: Mouse scrolled (331, 428) with delta (0, -1)
Screenshot: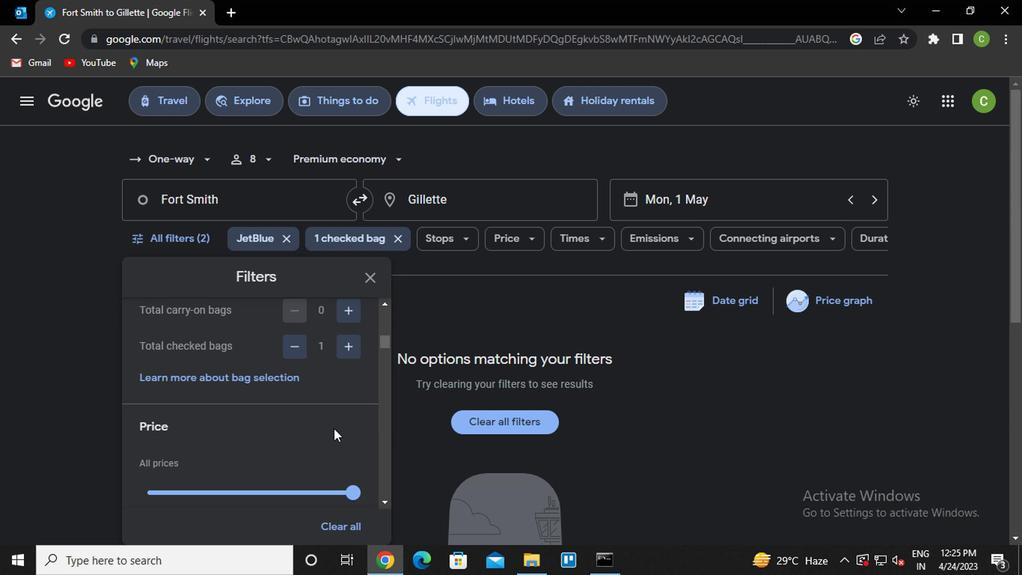 
Action: Mouse scrolled (331, 428) with delta (0, -1)
Screenshot: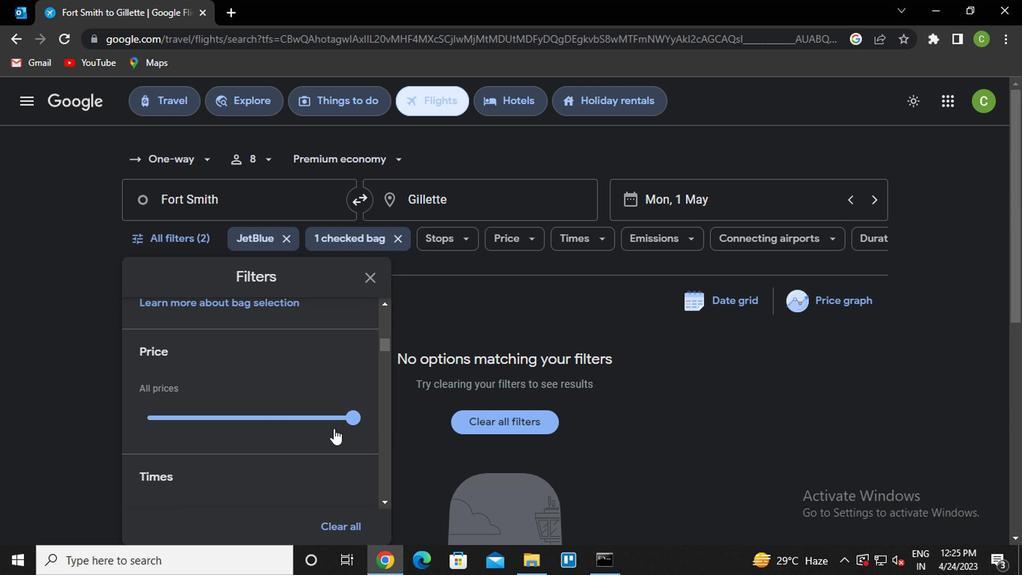 
Action: Mouse scrolled (331, 428) with delta (0, -1)
Screenshot: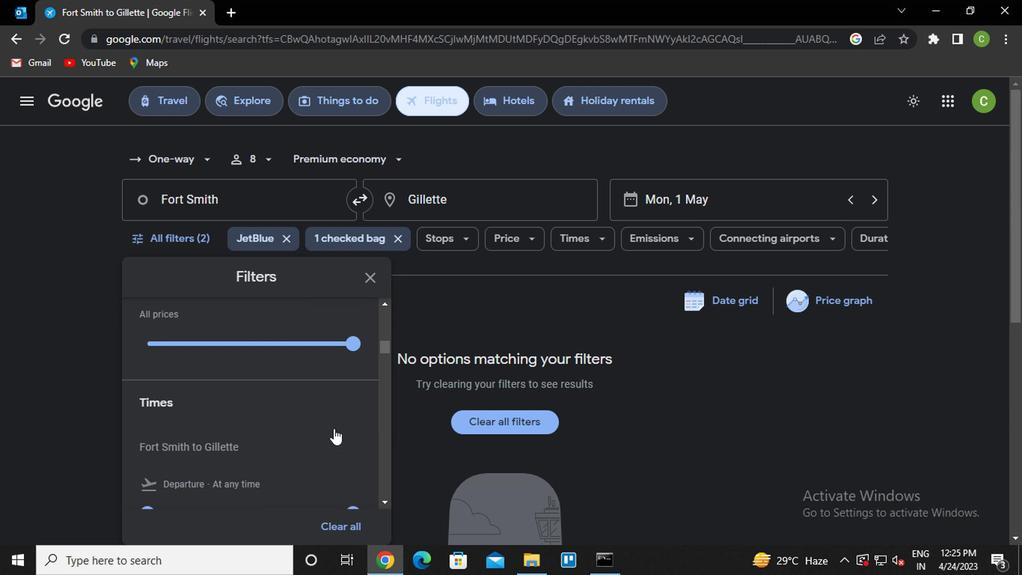 
Action: Mouse scrolled (331, 428) with delta (0, -1)
Screenshot: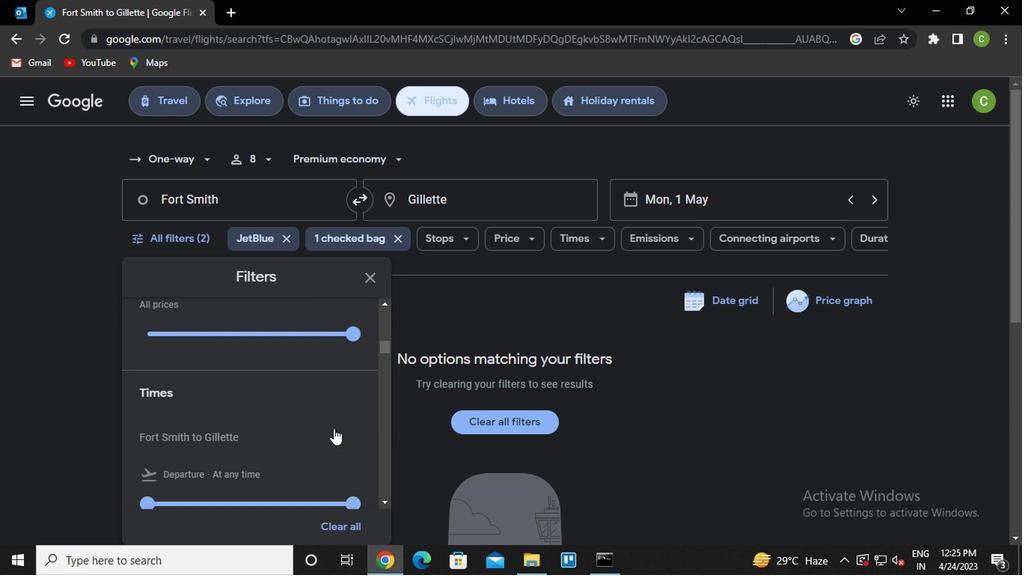 
Action: Mouse moved to (139, 364)
Screenshot: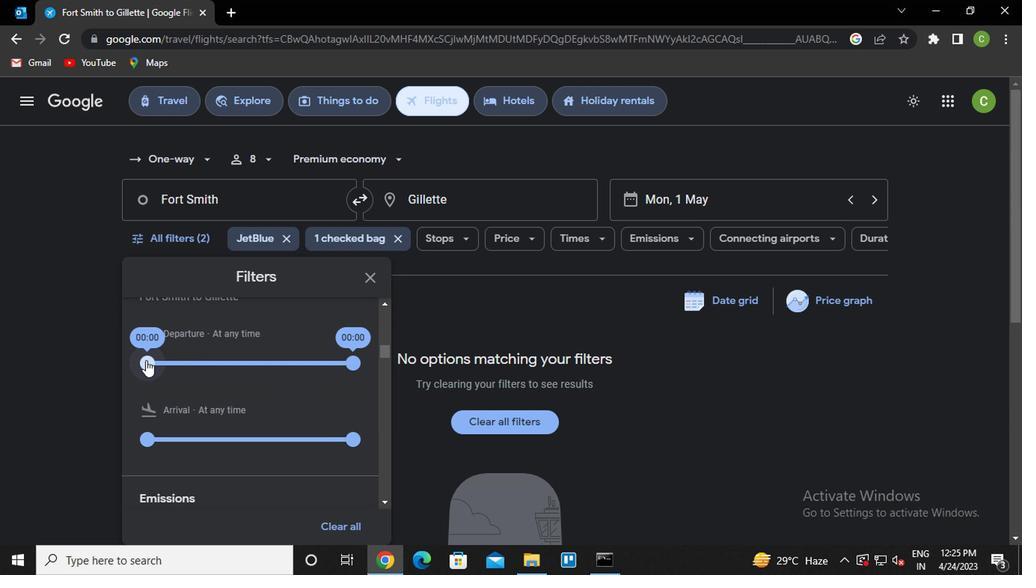 
Action: Mouse pressed left at (139, 364)
Screenshot: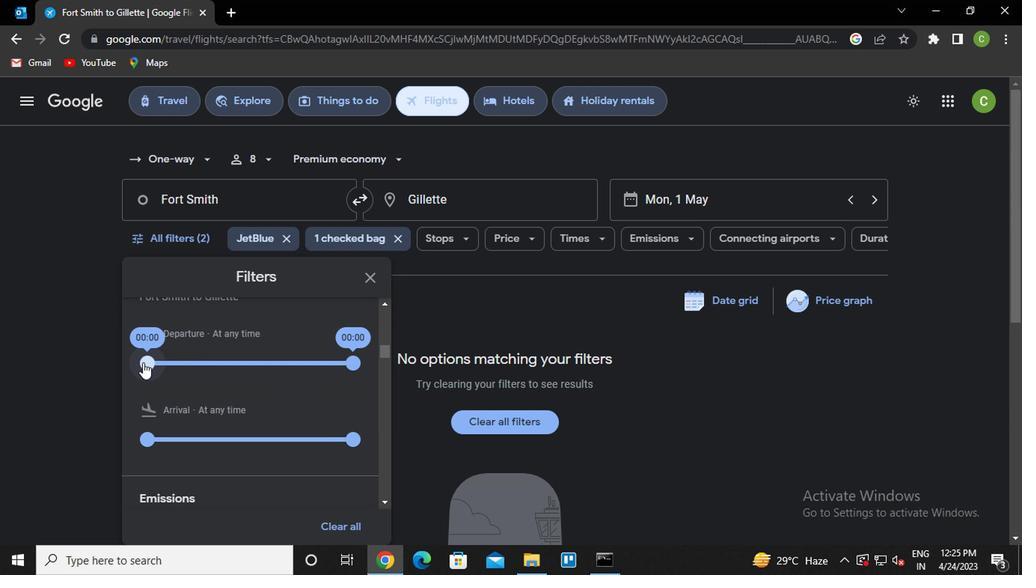 
Action: Mouse moved to (373, 405)
Screenshot: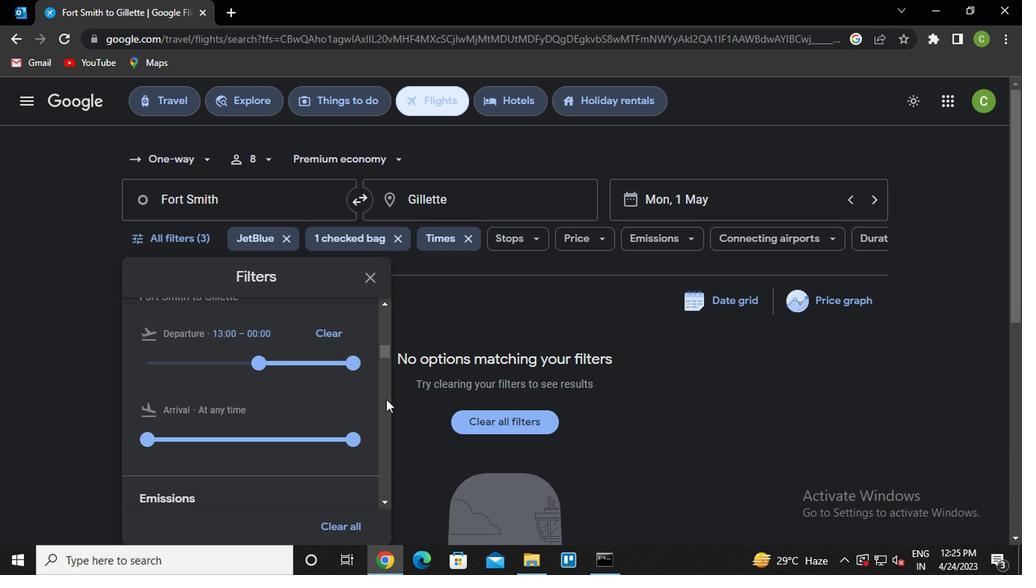 
Action: Mouse scrolled (373, 405) with delta (0, 0)
Screenshot: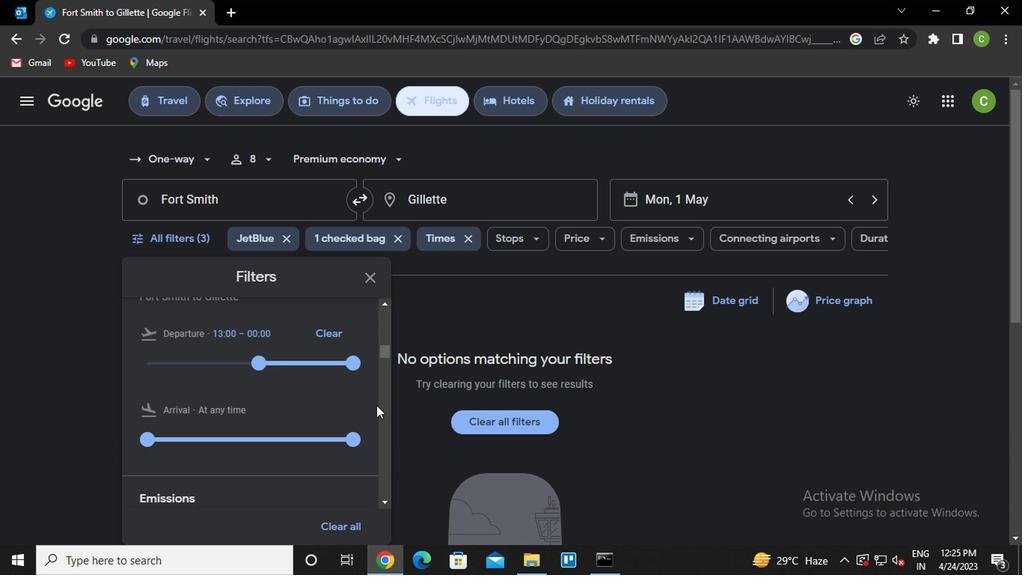 
Action: Mouse moved to (370, 278)
Screenshot: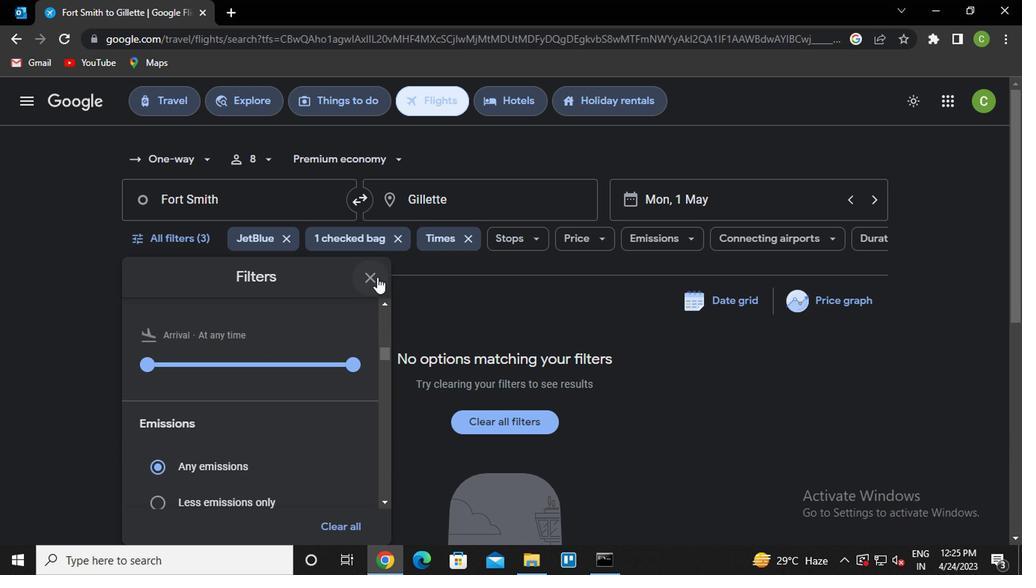 
Action: Mouse pressed left at (370, 278)
Screenshot: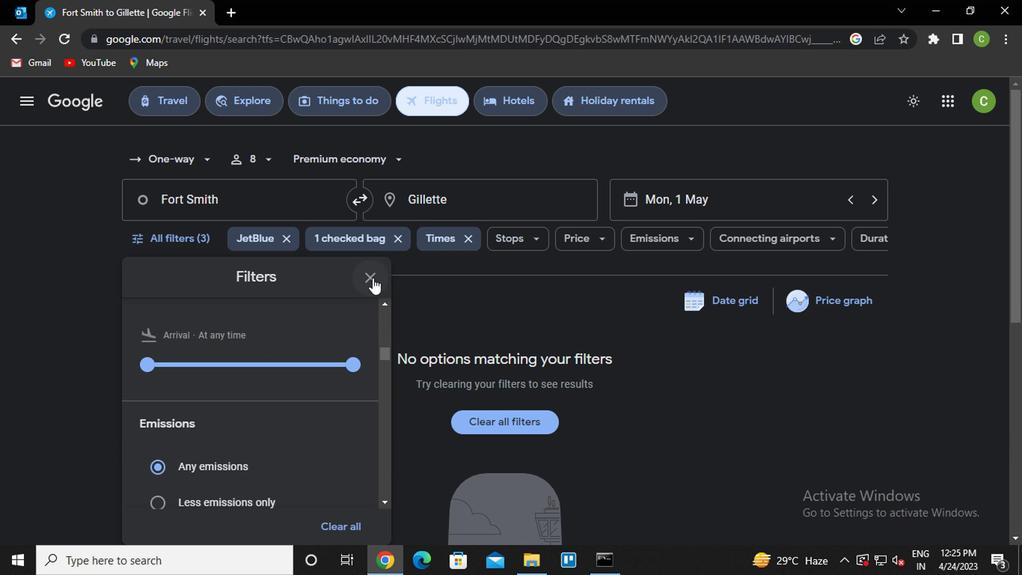
Action: Mouse moved to (453, 388)
Screenshot: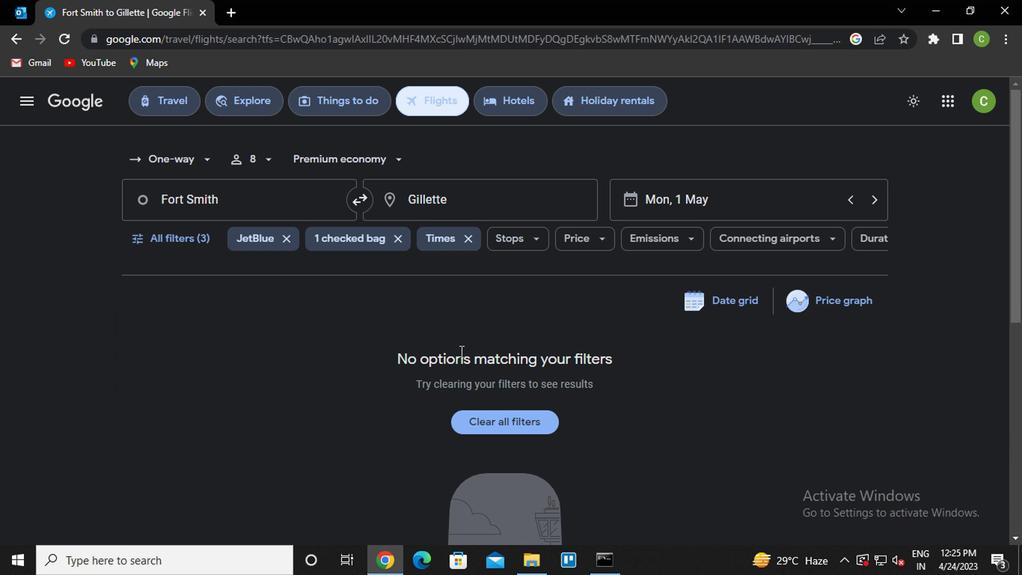 
